 Task: Find connections with filter location Sāyla with filter topic #realestatewith filter profile language English with filter current company Novartis India with filter school Sri Venkateswara University with filter industry Holding Companies with filter service category WordPress Design with filter keywords title Help Desk
Action: Mouse moved to (521, 69)
Screenshot: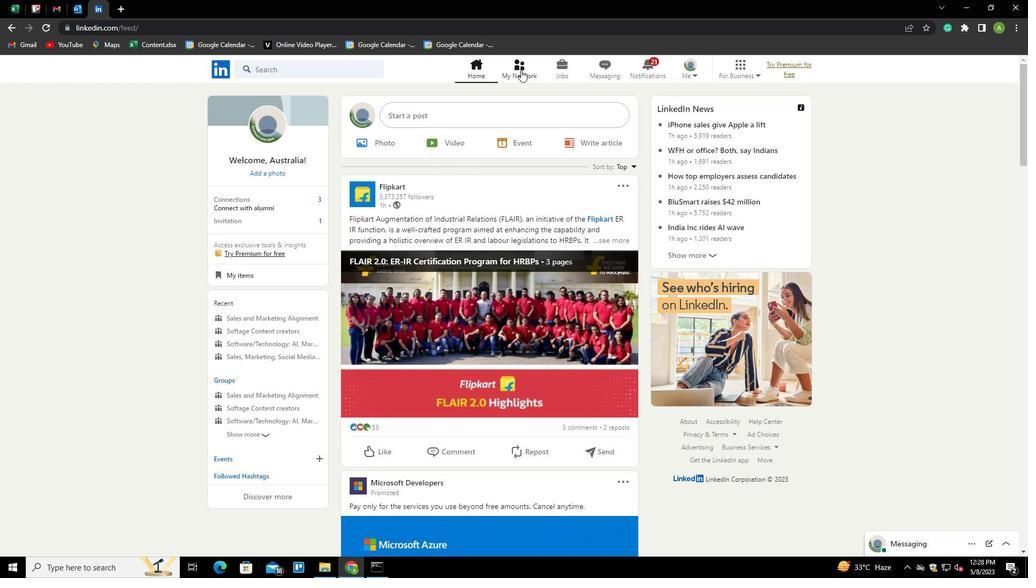 
Action: Mouse pressed left at (521, 69)
Screenshot: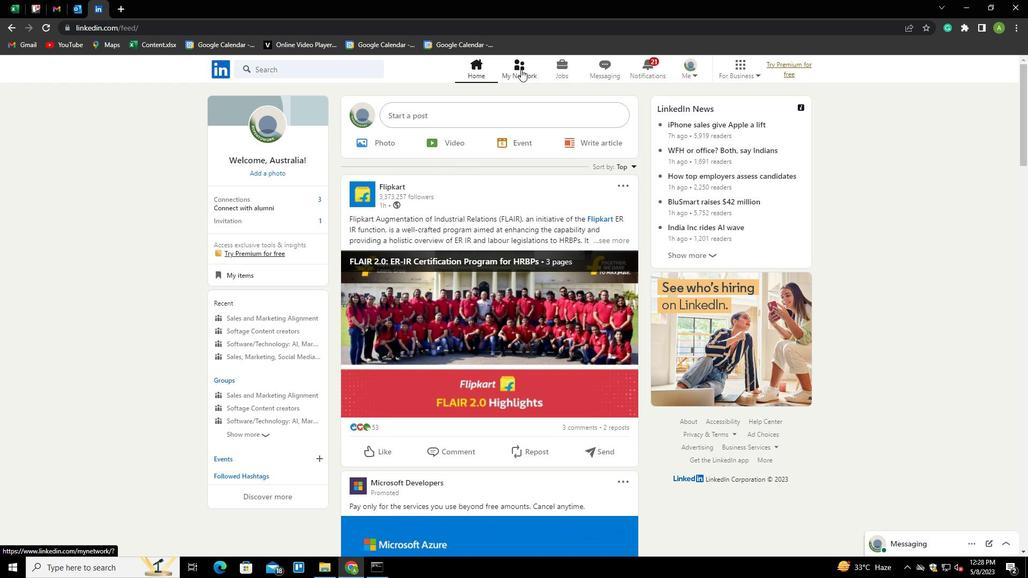 
Action: Mouse moved to (290, 128)
Screenshot: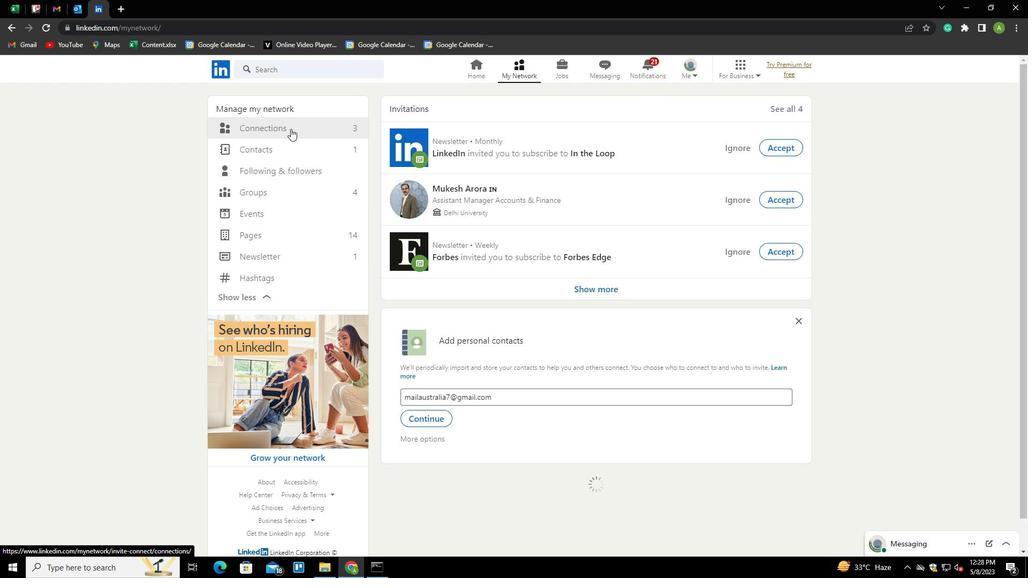 
Action: Mouse pressed left at (290, 128)
Screenshot: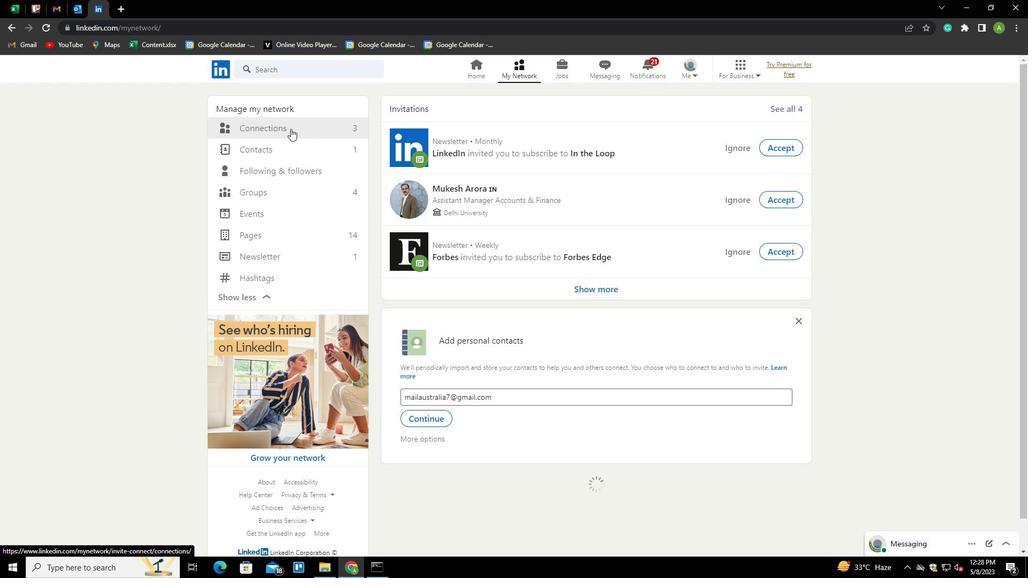 
Action: Mouse moved to (581, 129)
Screenshot: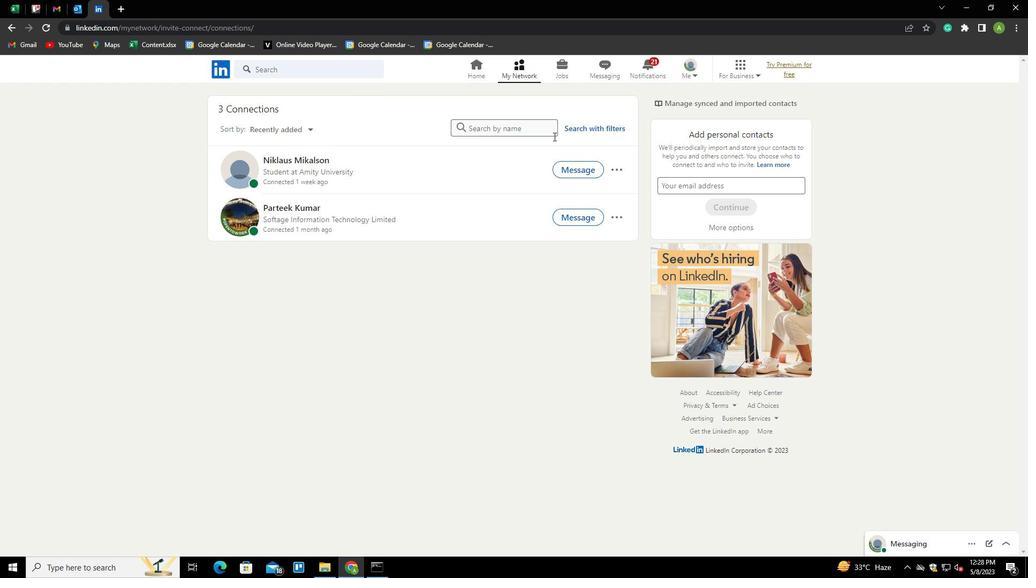 
Action: Mouse pressed left at (581, 129)
Screenshot: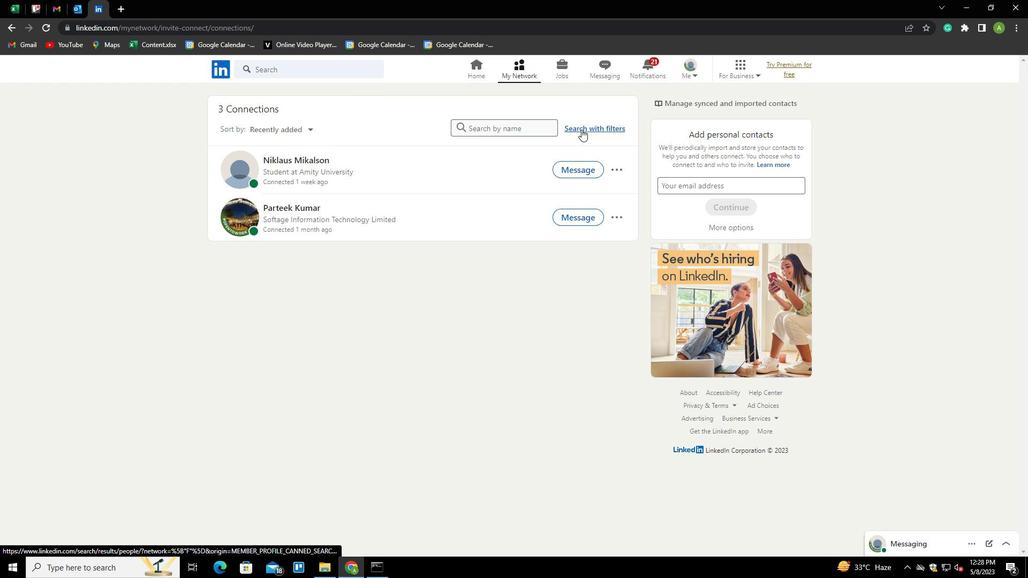 
Action: Mouse moved to (550, 99)
Screenshot: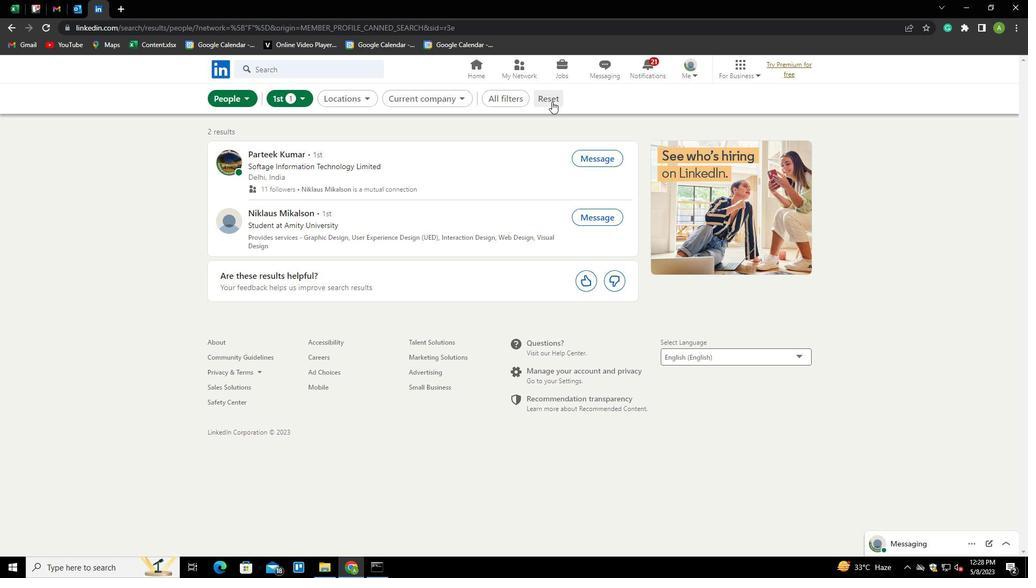 
Action: Mouse pressed left at (550, 99)
Screenshot: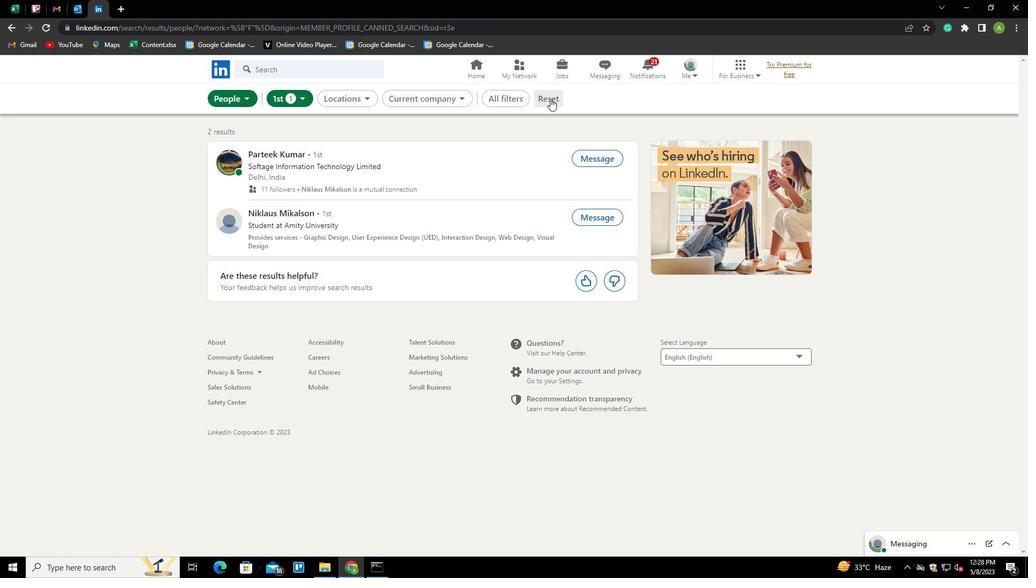 
Action: Mouse moved to (537, 99)
Screenshot: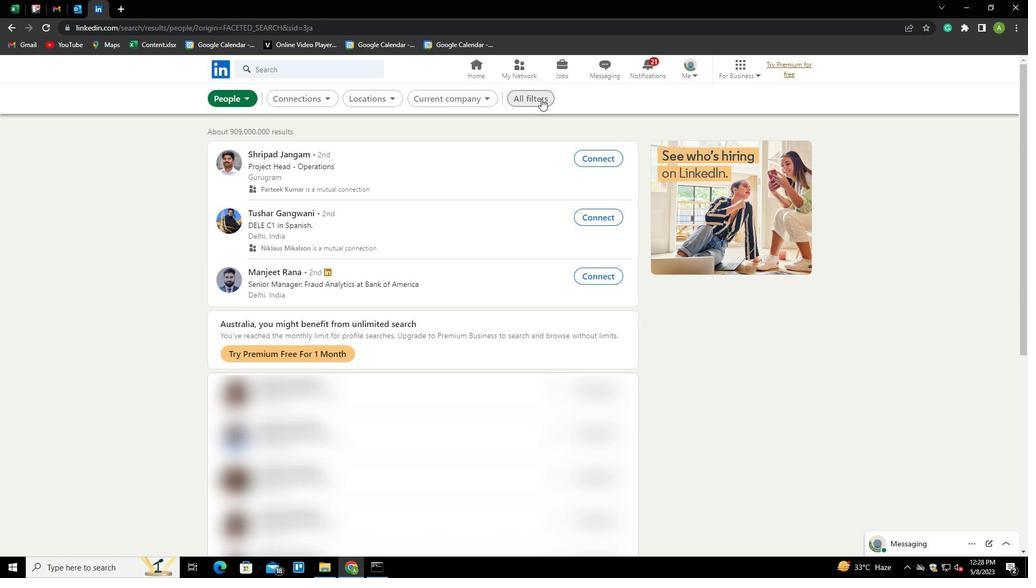 
Action: Mouse pressed left at (537, 99)
Screenshot: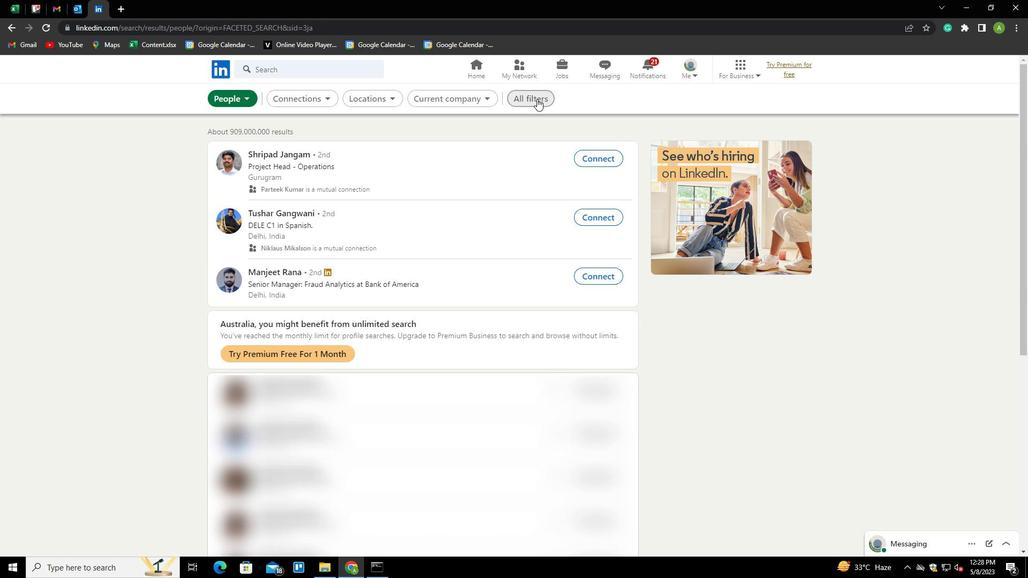 
Action: Mouse moved to (824, 309)
Screenshot: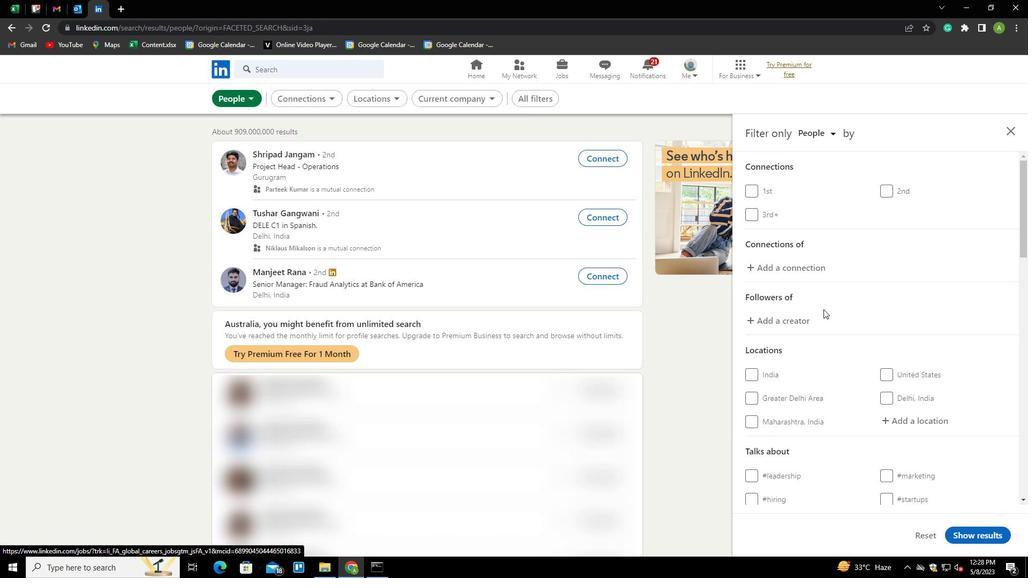 
Action: Mouse scrolled (824, 309) with delta (0, 0)
Screenshot: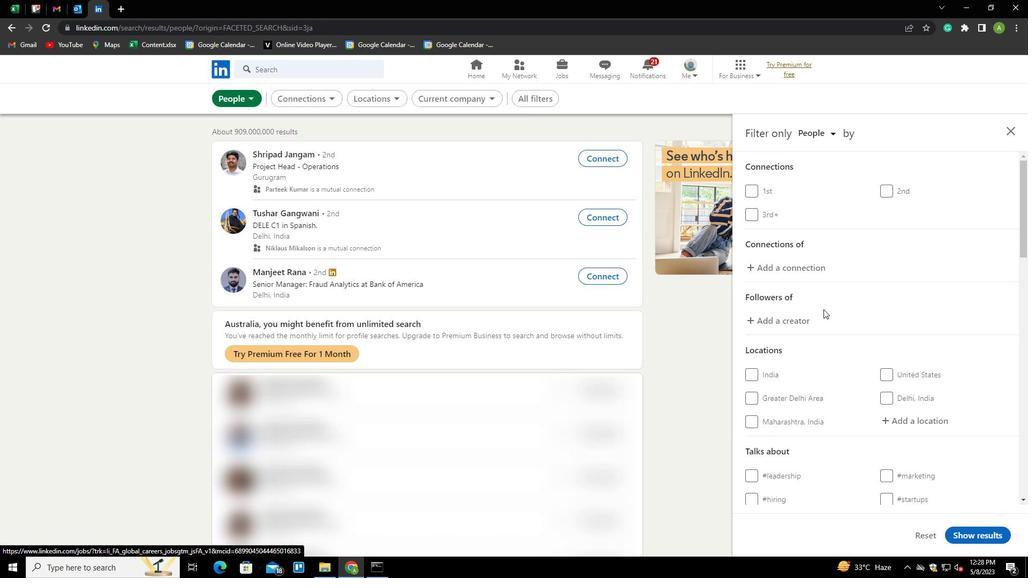 
Action: Mouse scrolled (824, 309) with delta (0, 0)
Screenshot: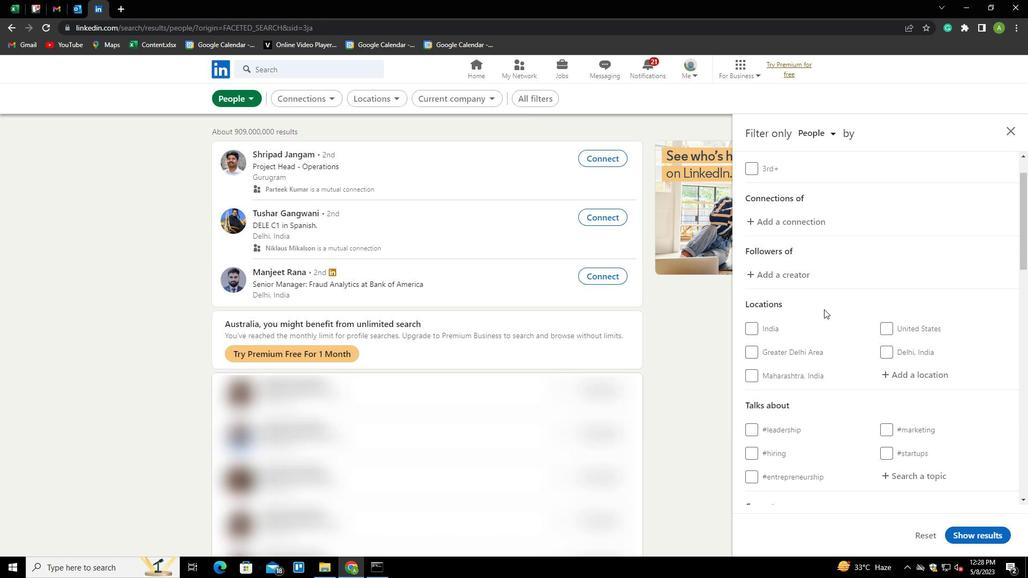 
Action: Mouse moved to (904, 317)
Screenshot: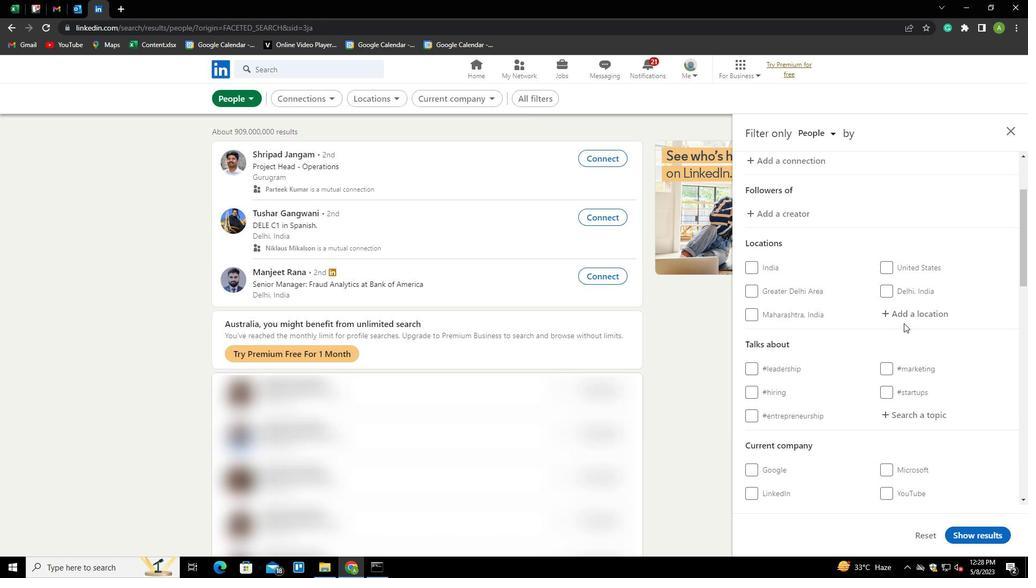 
Action: Mouse pressed left at (904, 317)
Screenshot: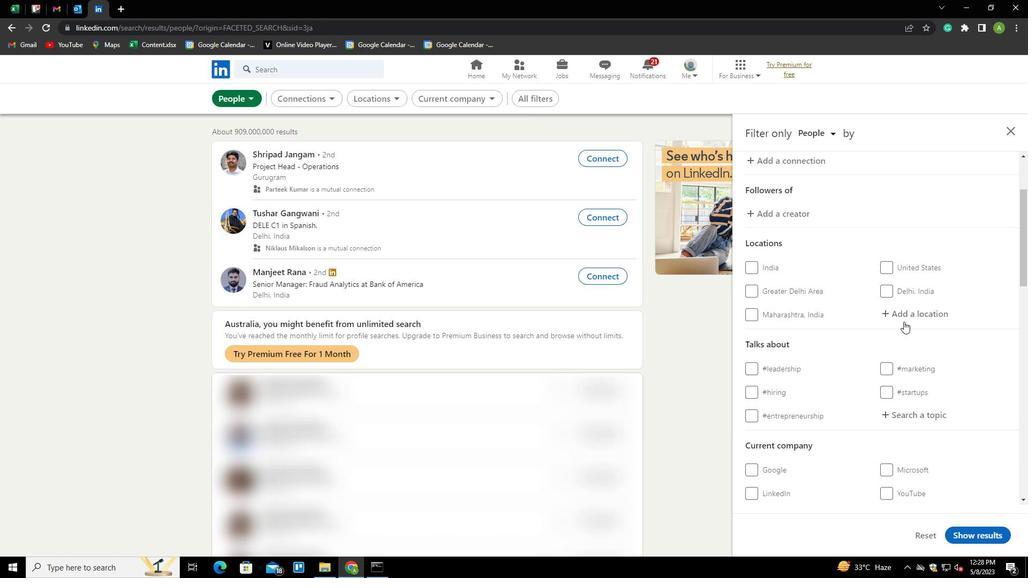 
Action: Key pressed <Key.shift>S
Screenshot: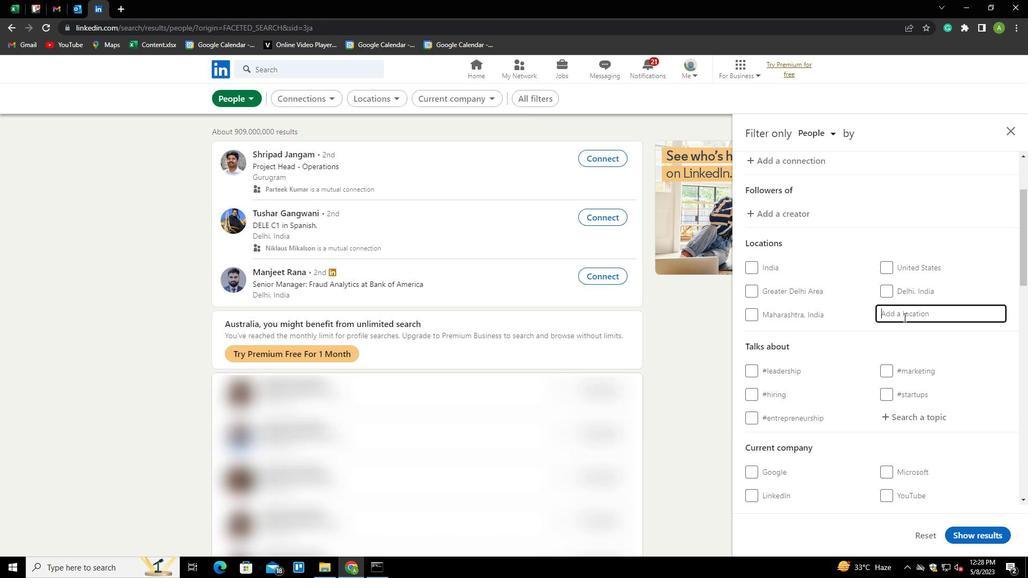 
Action: Mouse moved to (988, 153)
Screenshot: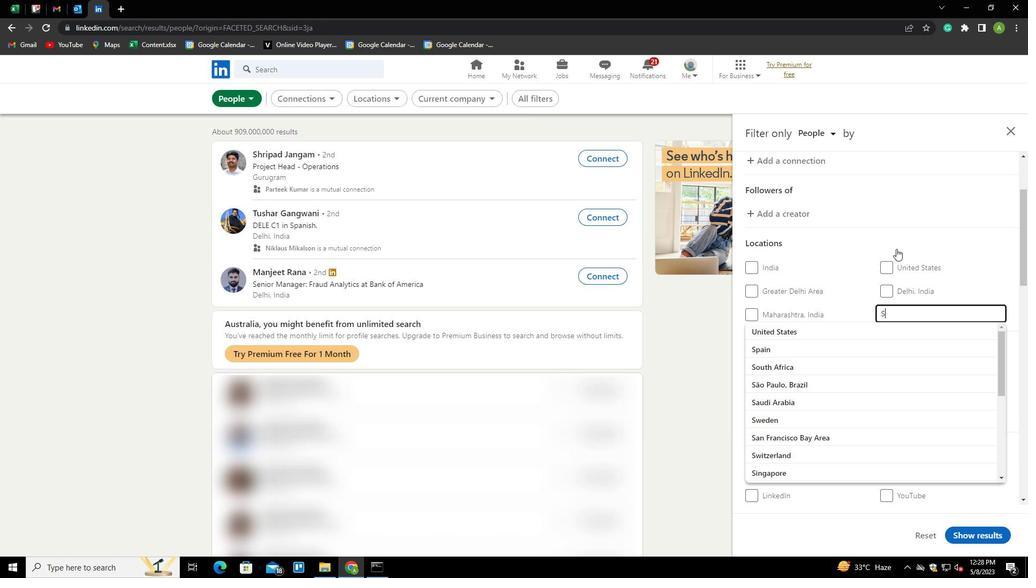 
Action: Key pressed A
Screenshot: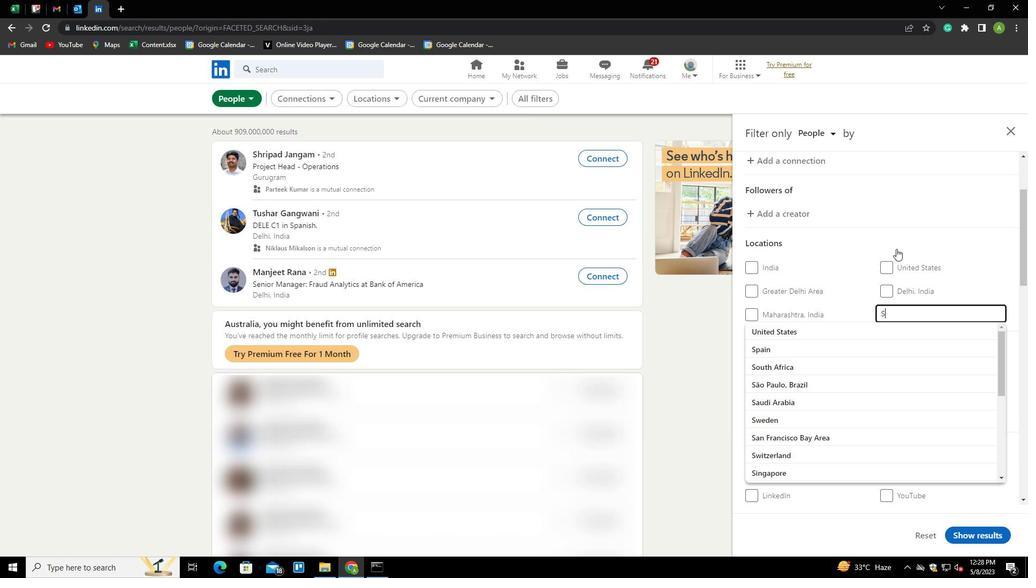 
Action: Mouse moved to (1008, 141)
Screenshot: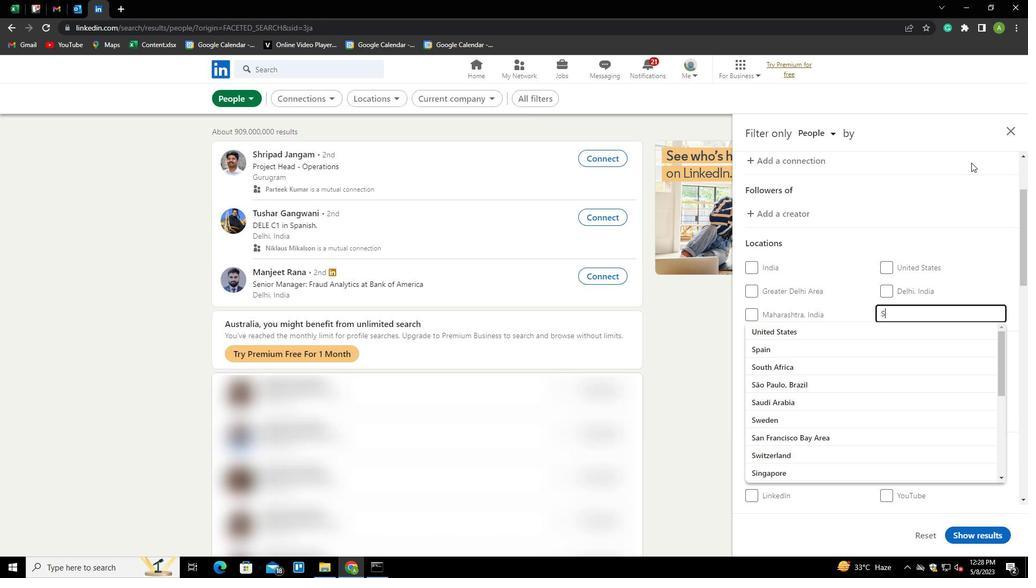 
Action: Key pressed YLA<Key.down><Key.enter>
Screenshot: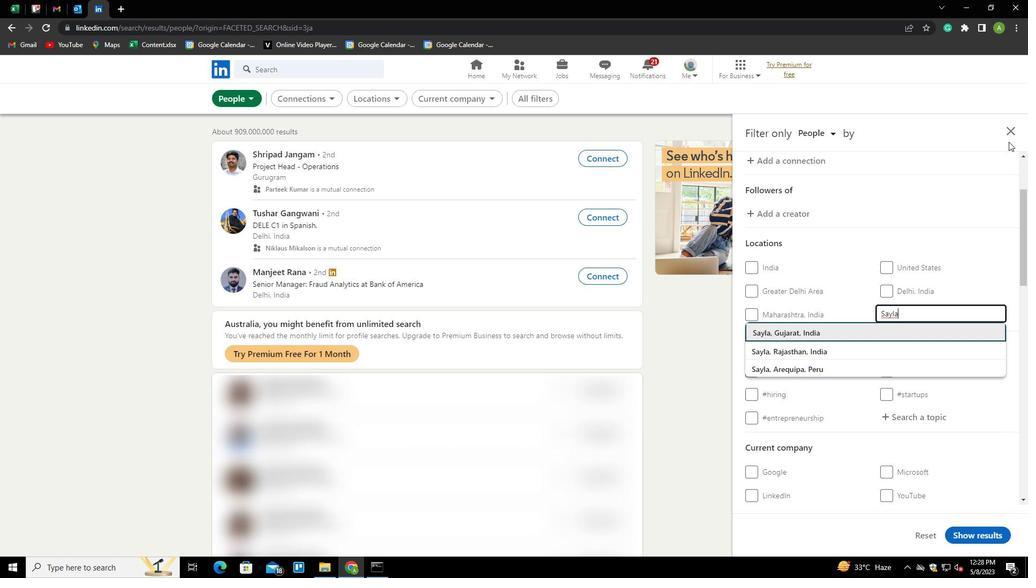 
Action: Mouse moved to (899, 313)
Screenshot: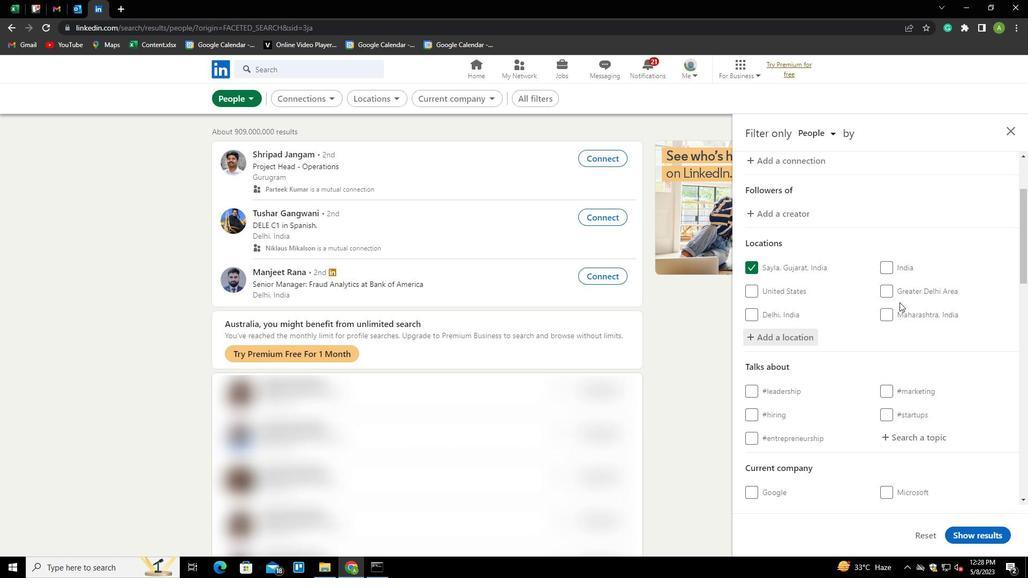 
Action: Mouse scrolled (899, 312) with delta (0, 0)
Screenshot: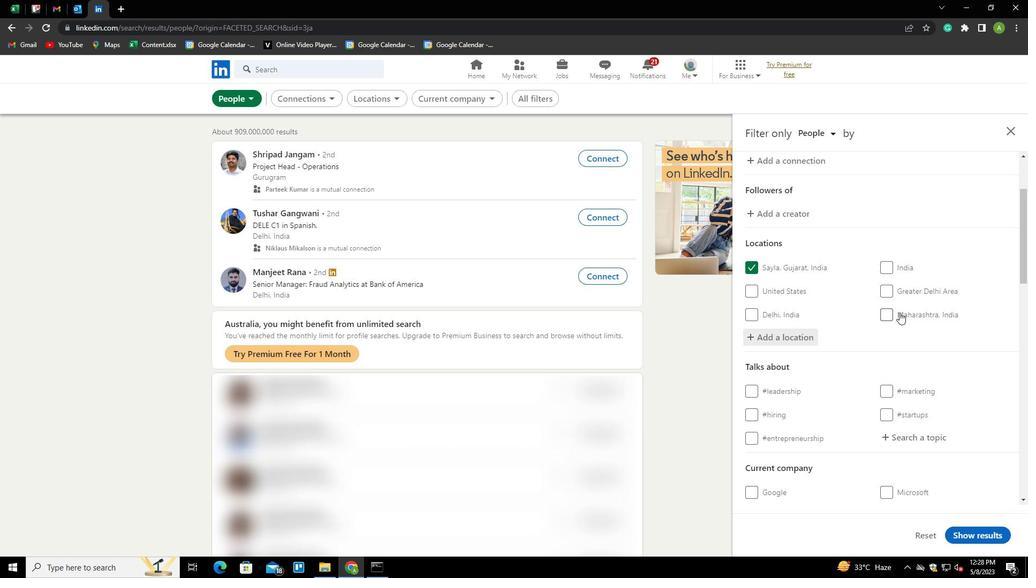 
Action: Mouse scrolled (899, 312) with delta (0, 0)
Screenshot: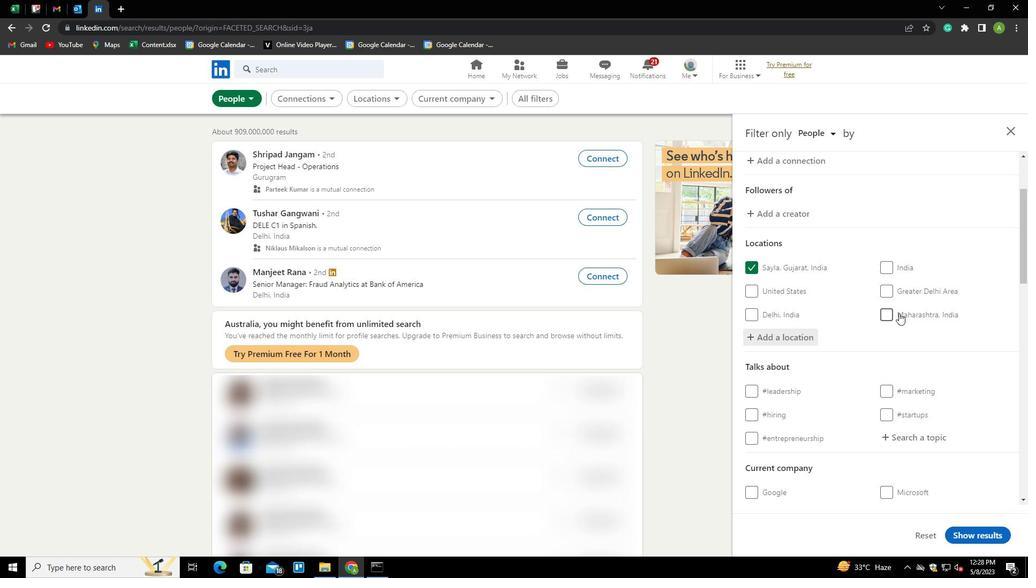 
Action: Mouse moved to (905, 333)
Screenshot: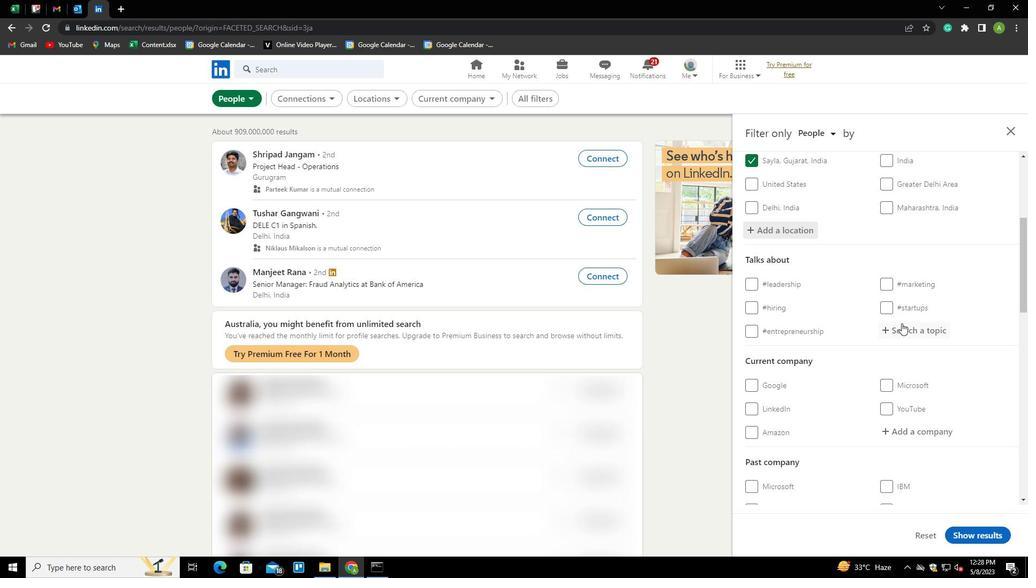 
Action: Mouse pressed left at (905, 333)
Screenshot: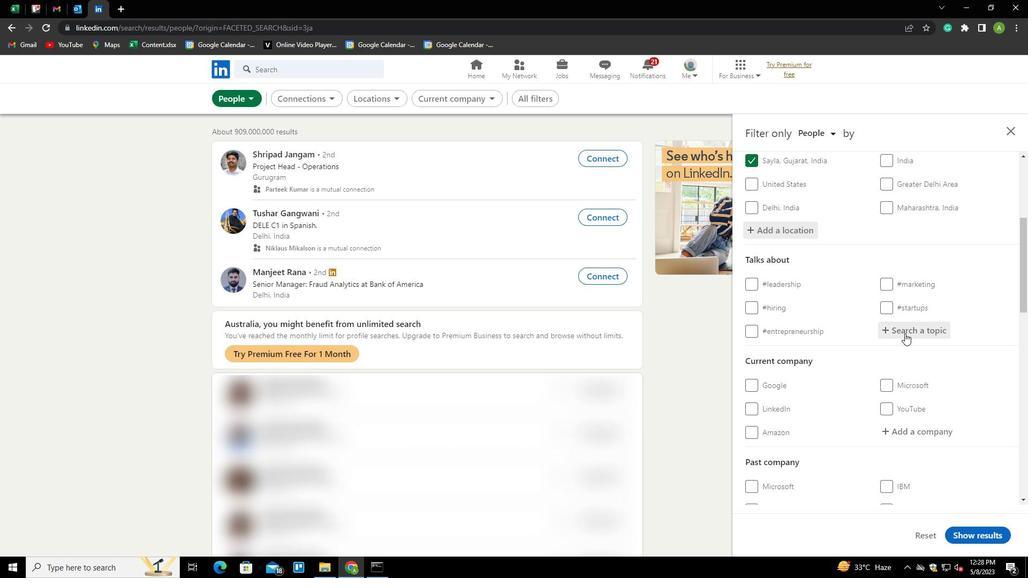 
Action: Mouse moved to (904, 333)
Screenshot: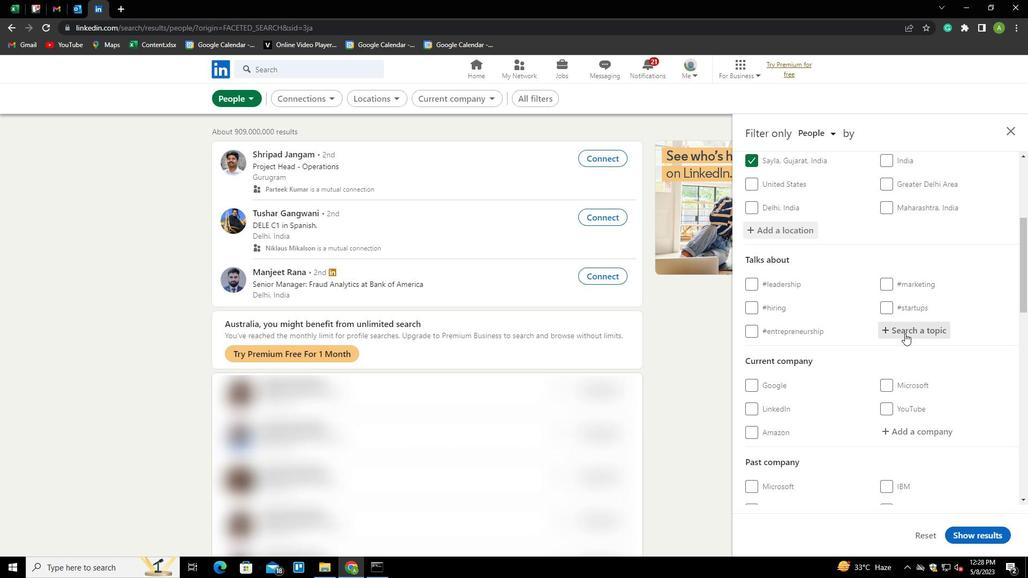 
Action: Key pressed REALESTATE<Key.down><Key.enter>
Screenshot: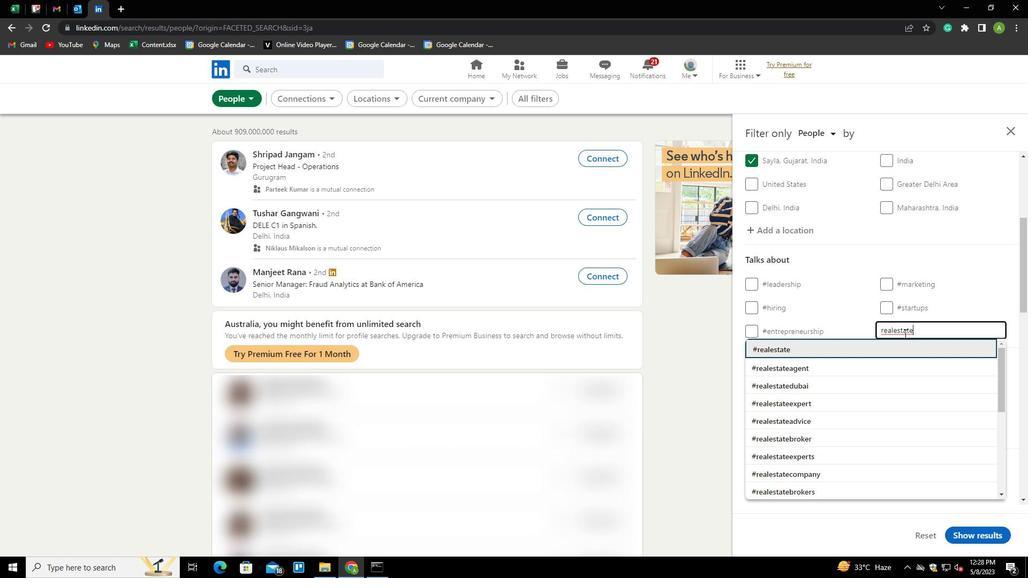 
Action: Mouse moved to (904, 333)
Screenshot: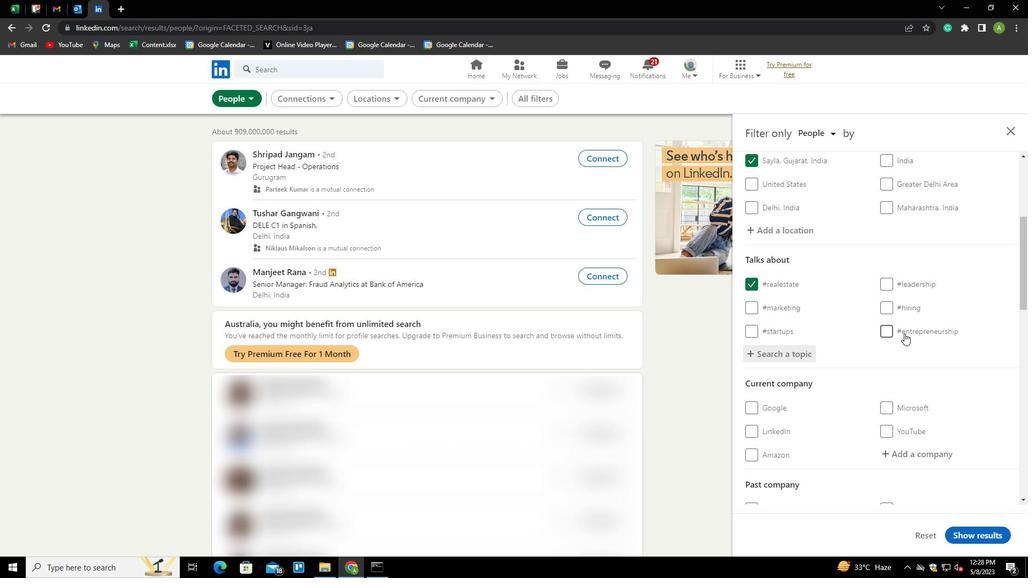 
Action: Mouse scrolled (904, 333) with delta (0, 0)
Screenshot: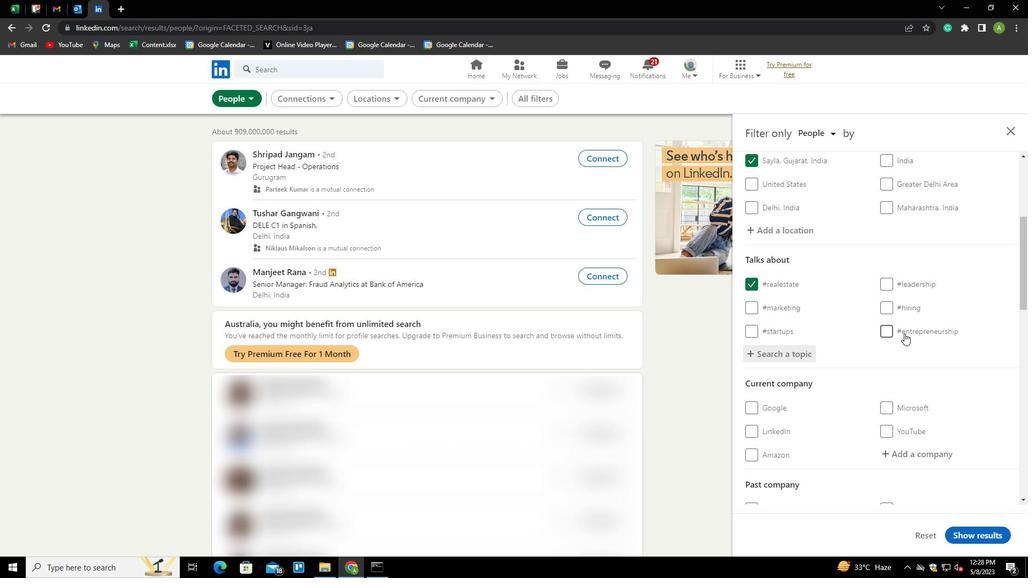 
Action: Mouse scrolled (904, 333) with delta (0, 0)
Screenshot: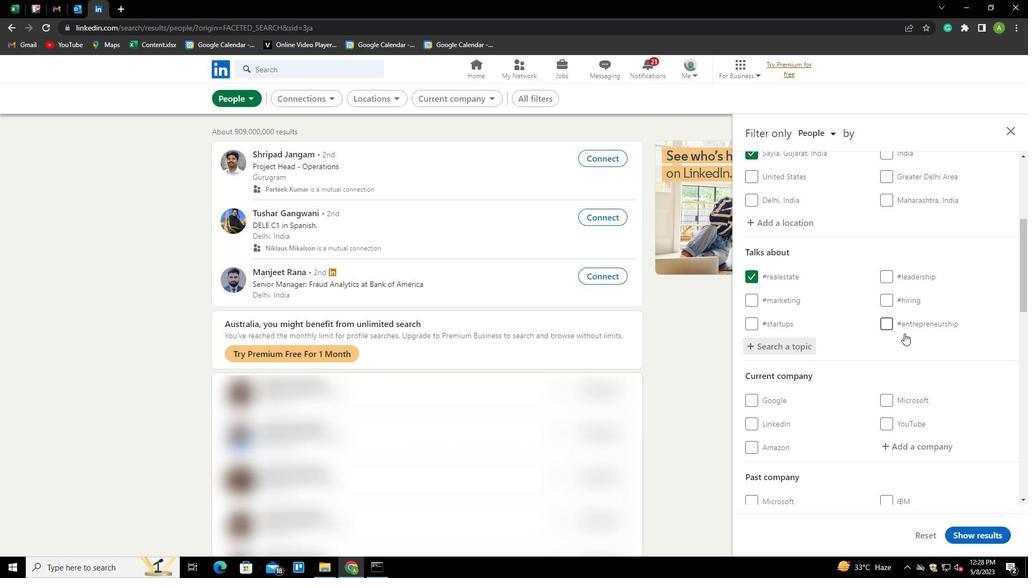
Action: Mouse scrolled (904, 333) with delta (0, 0)
Screenshot: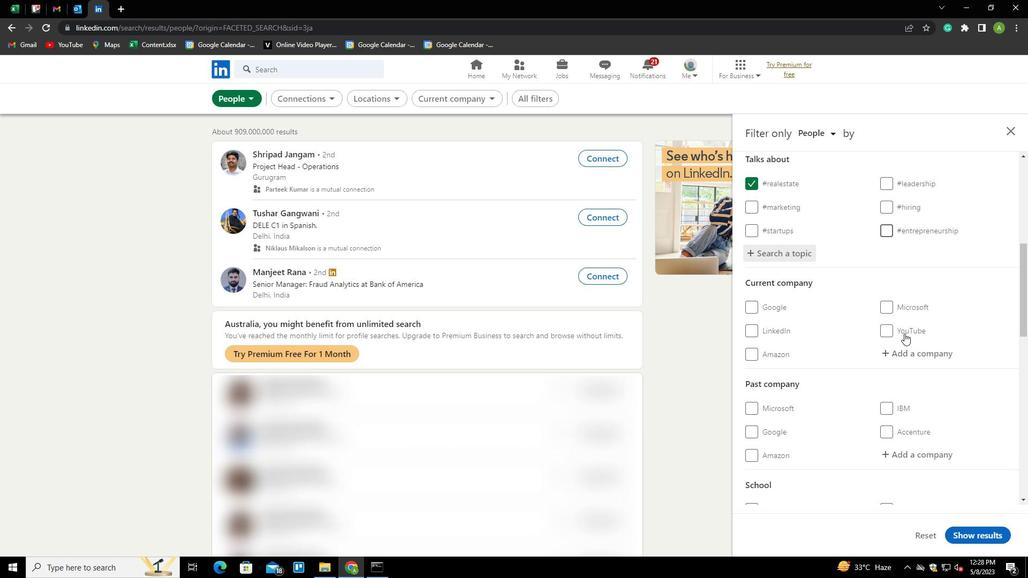 
Action: Mouse scrolled (904, 333) with delta (0, 0)
Screenshot: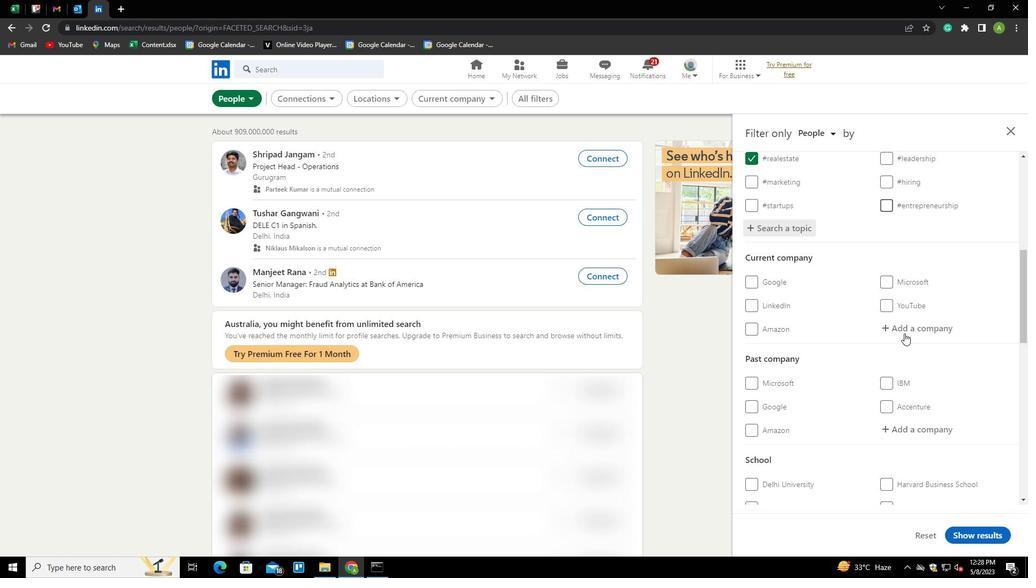 
Action: Mouse scrolled (904, 333) with delta (0, 0)
Screenshot: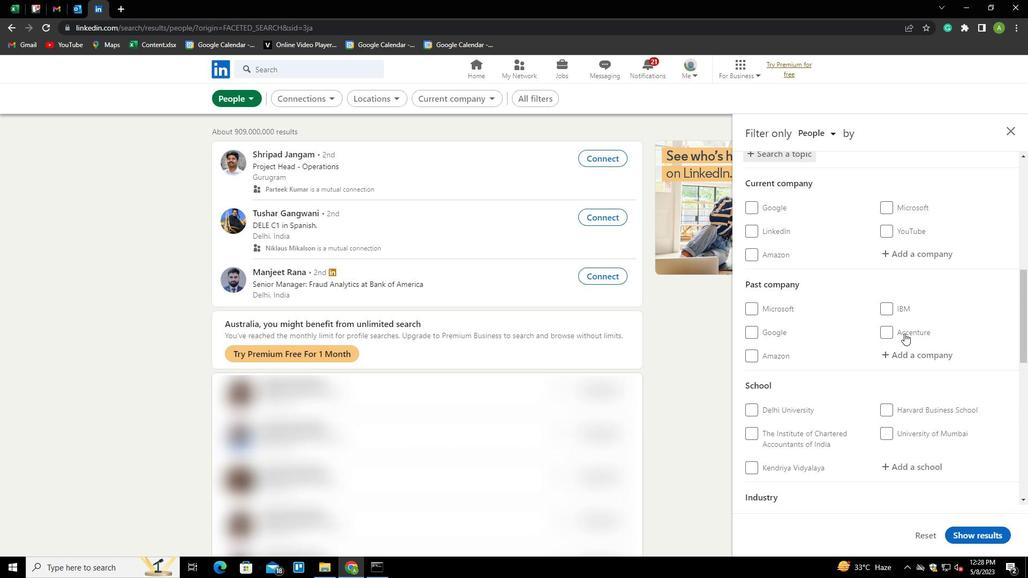 
Action: Mouse scrolled (904, 333) with delta (0, 0)
Screenshot: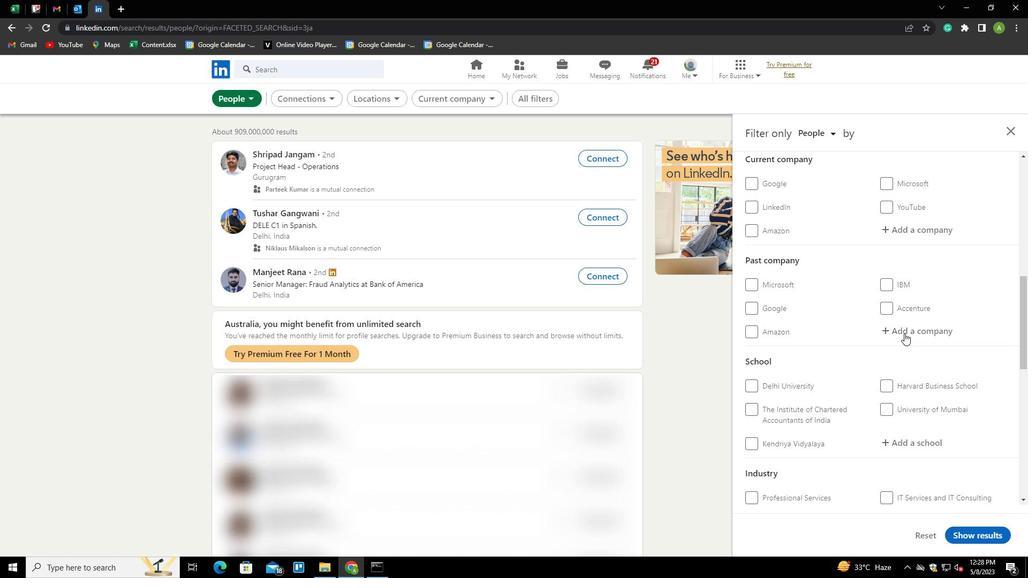 
Action: Mouse scrolled (904, 333) with delta (0, 0)
Screenshot: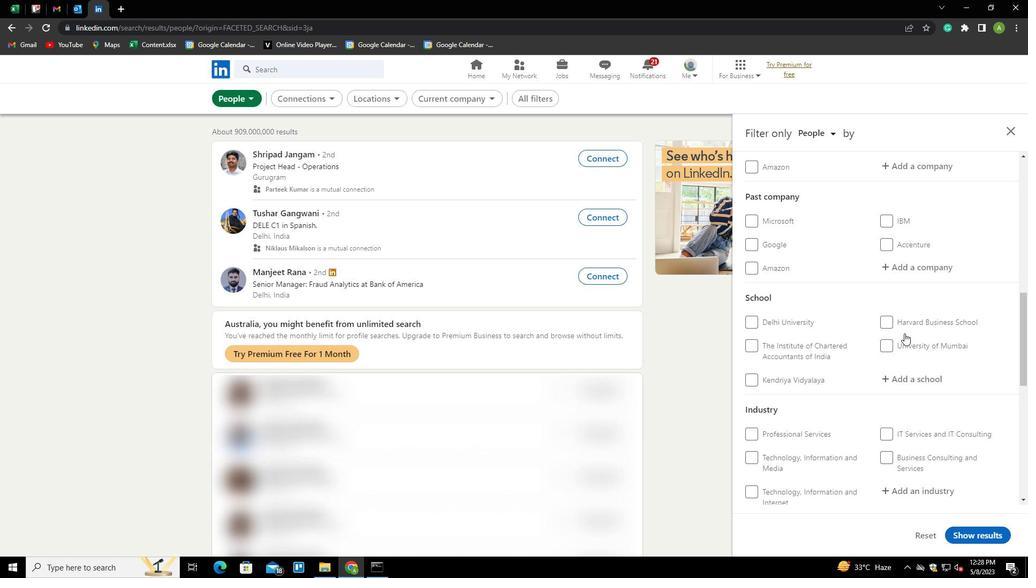 
Action: Mouse scrolled (904, 333) with delta (0, 0)
Screenshot: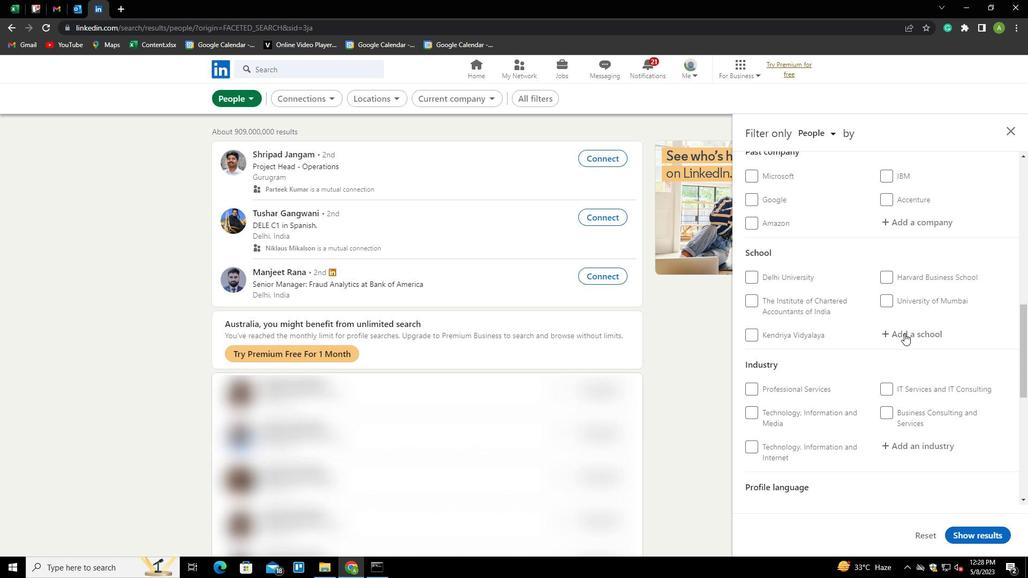 
Action: Mouse scrolled (904, 333) with delta (0, 0)
Screenshot: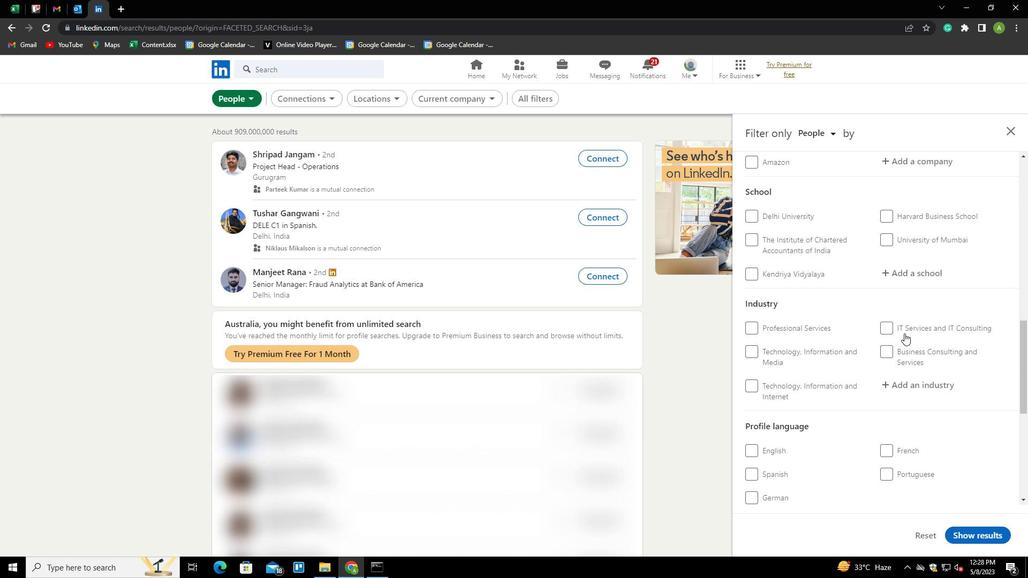 
Action: Mouse moved to (758, 362)
Screenshot: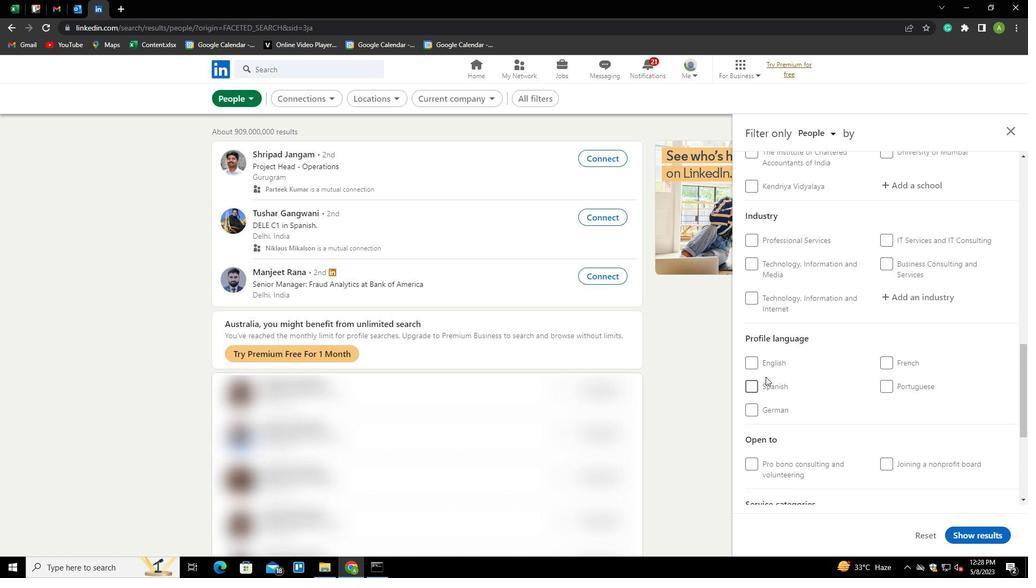 
Action: Mouse pressed left at (758, 362)
Screenshot: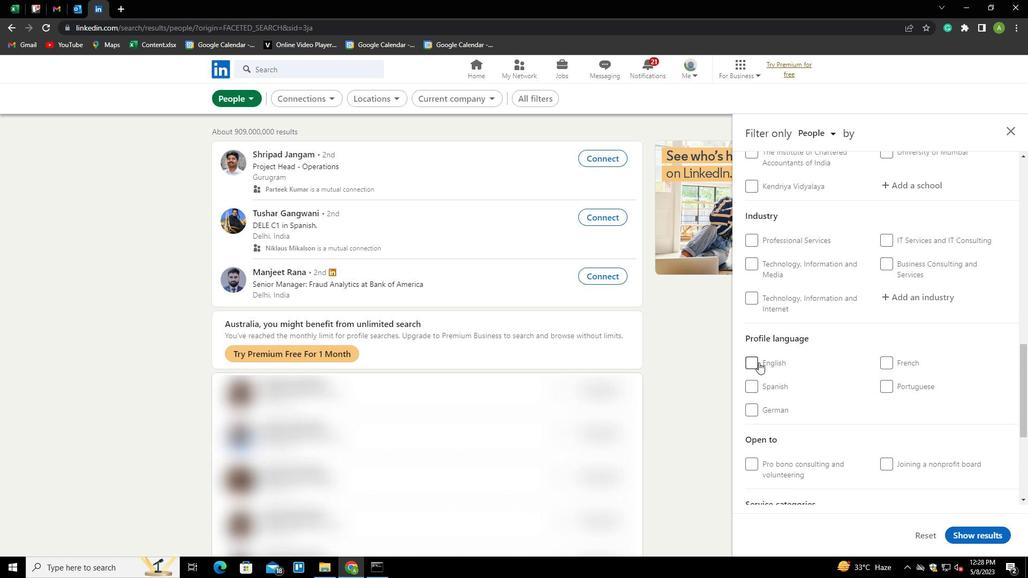
Action: Mouse moved to (910, 358)
Screenshot: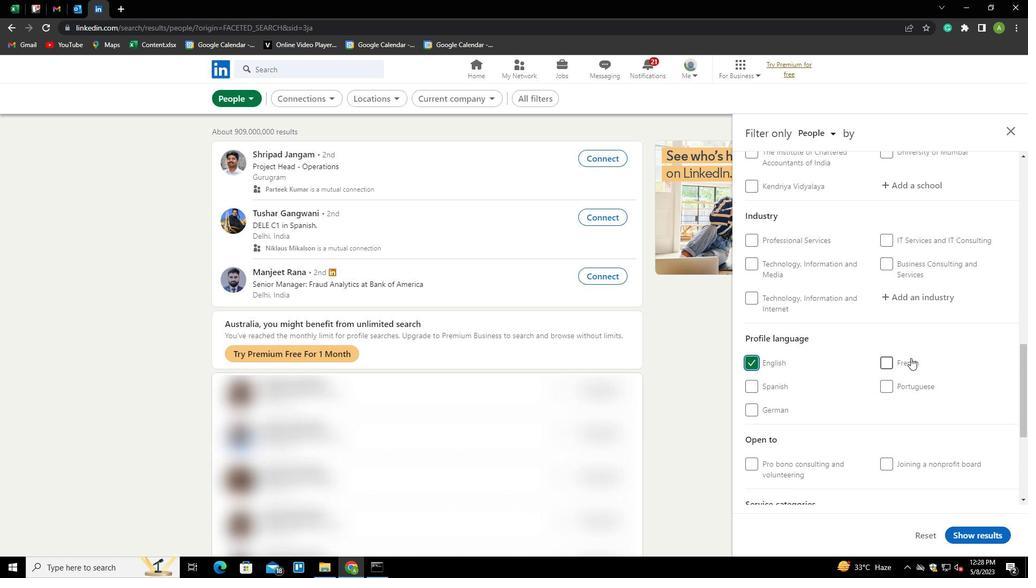
Action: Mouse scrolled (910, 358) with delta (0, 0)
Screenshot: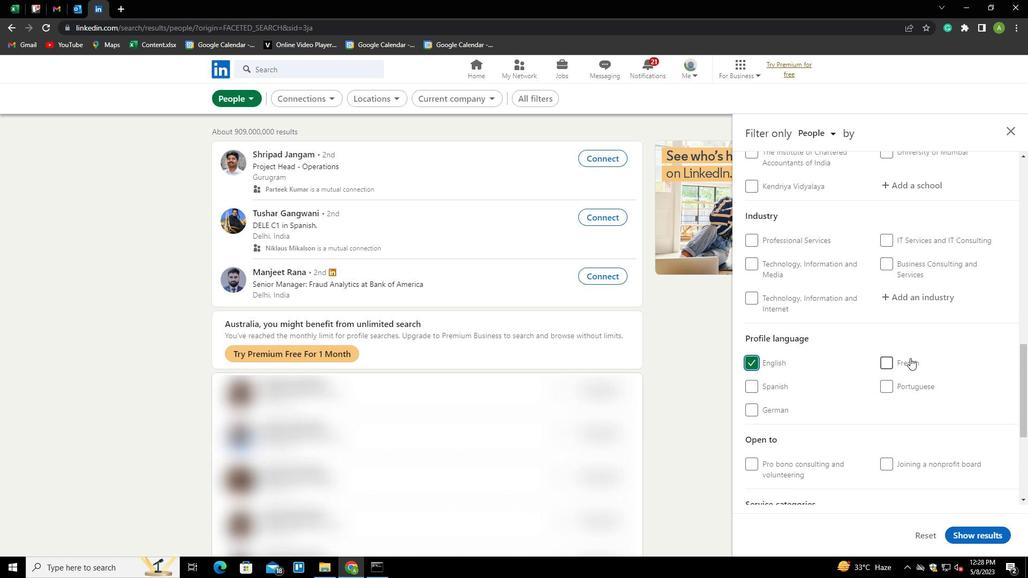 
Action: Mouse scrolled (910, 358) with delta (0, 0)
Screenshot: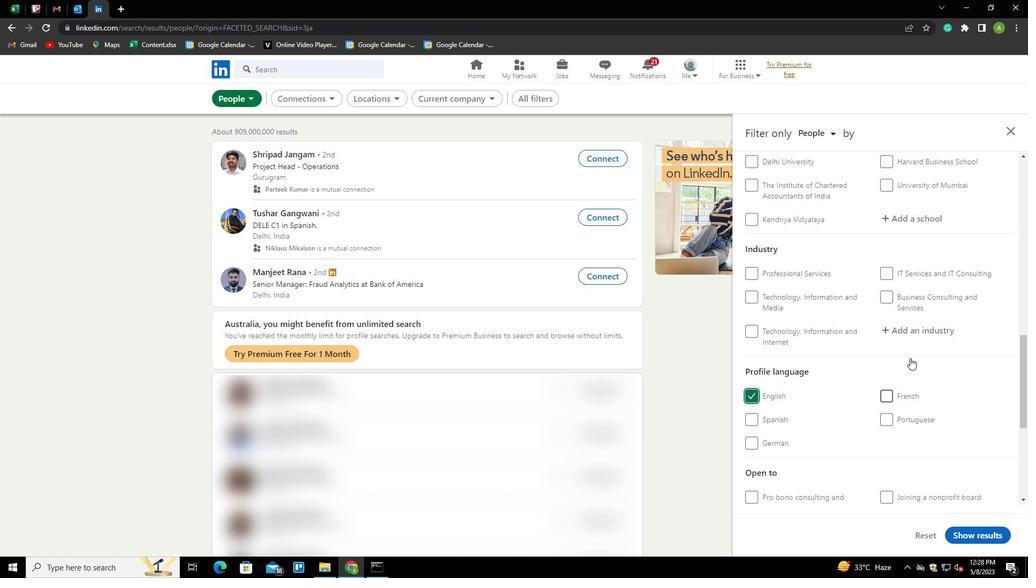 
Action: Mouse scrolled (910, 358) with delta (0, 0)
Screenshot: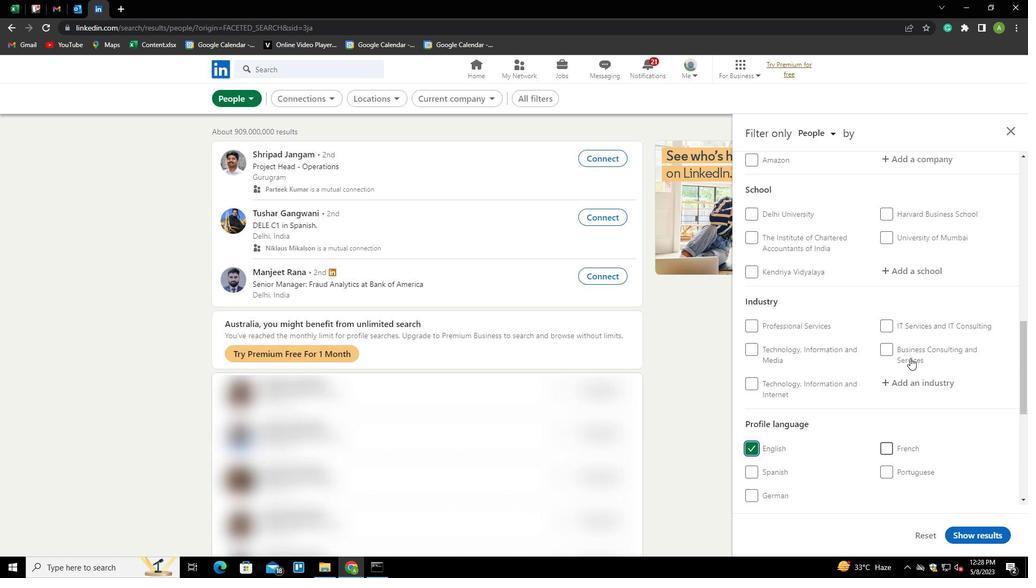 
Action: Mouse scrolled (910, 358) with delta (0, 0)
Screenshot: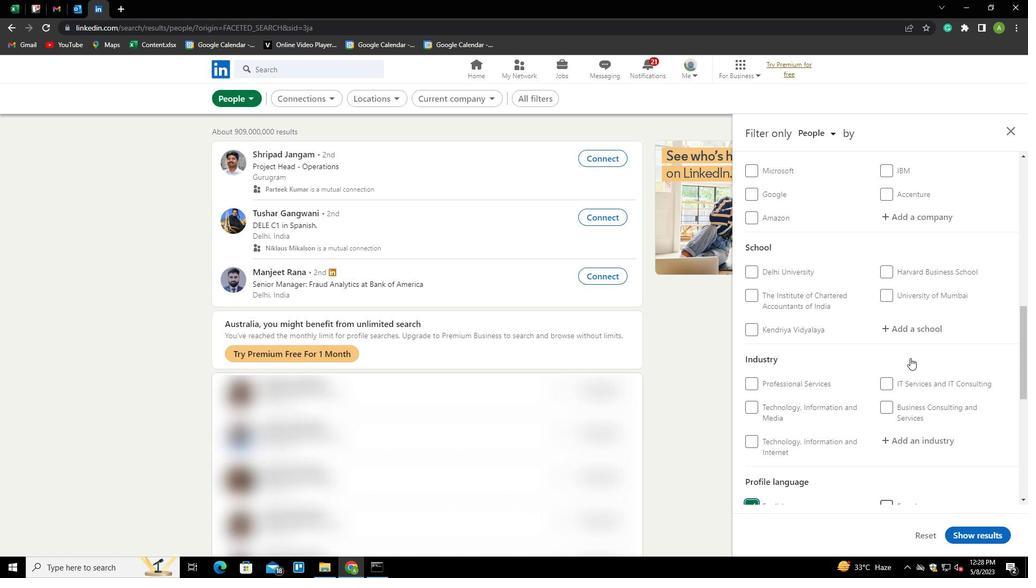 
Action: Mouse scrolled (910, 358) with delta (0, 0)
Screenshot: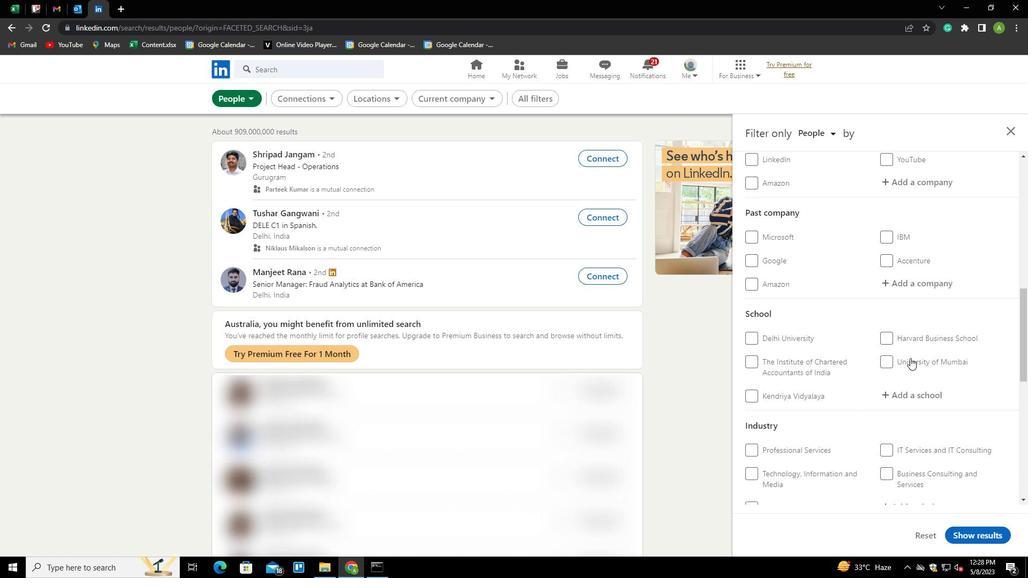 
Action: Mouse moved to (908, 358)
Screenshot: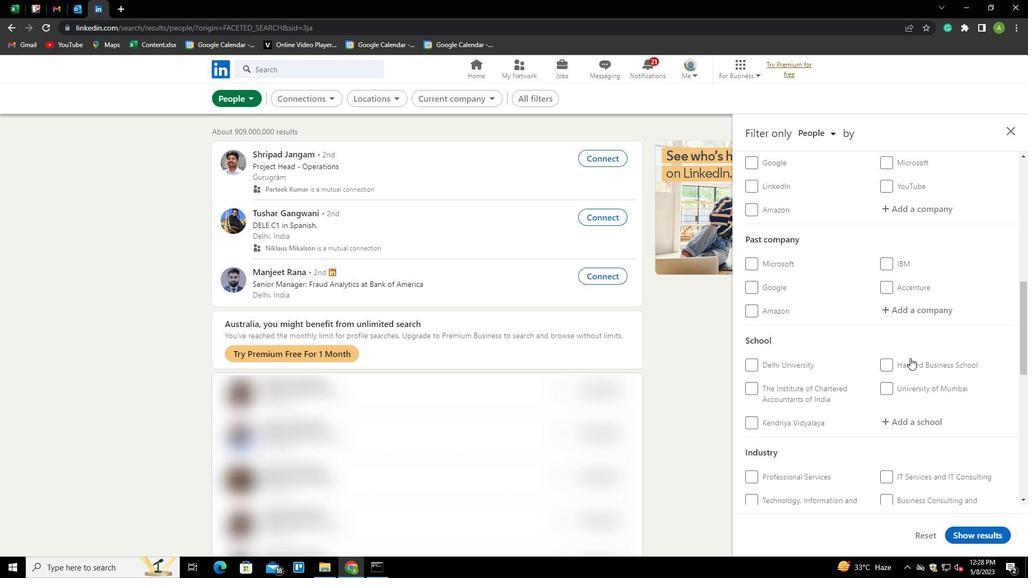 
Action: Mouse scrolled (908, 358) with delta (0, 0)
Screenshot: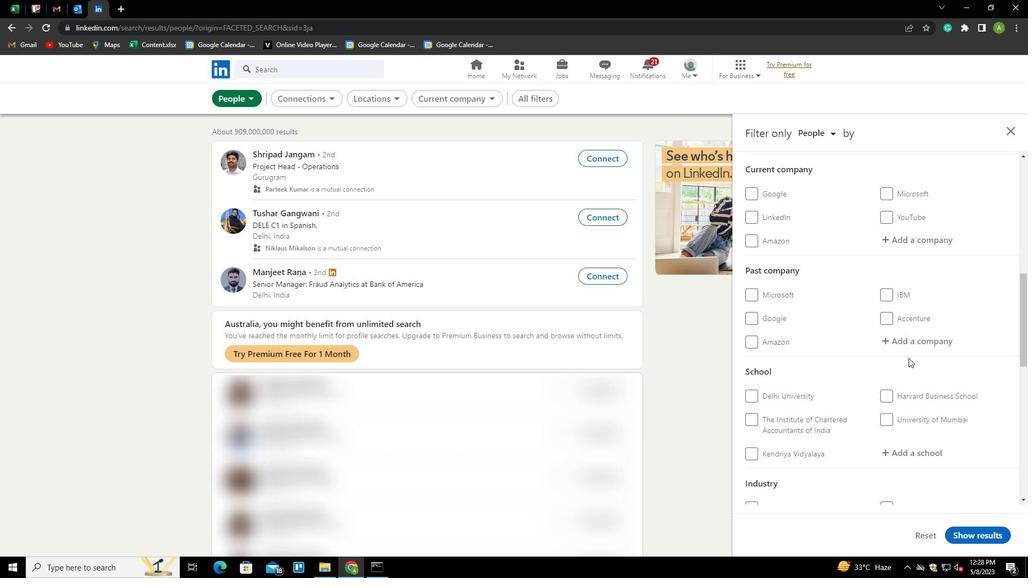 
Action: Mouse moved to (906, 288)
Screenshot: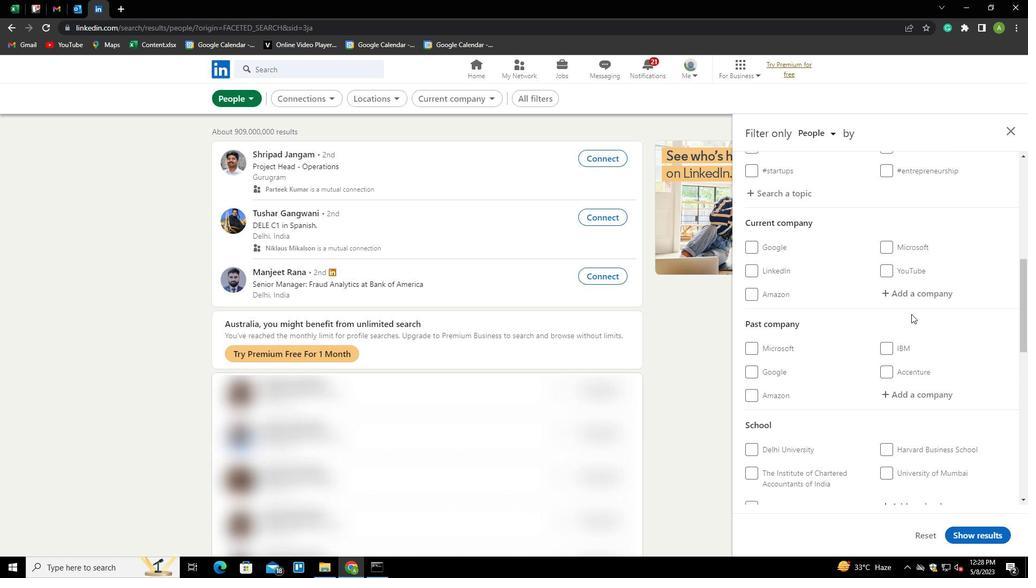
Action: Mouse pressed left at (906, 288)
Screenshot: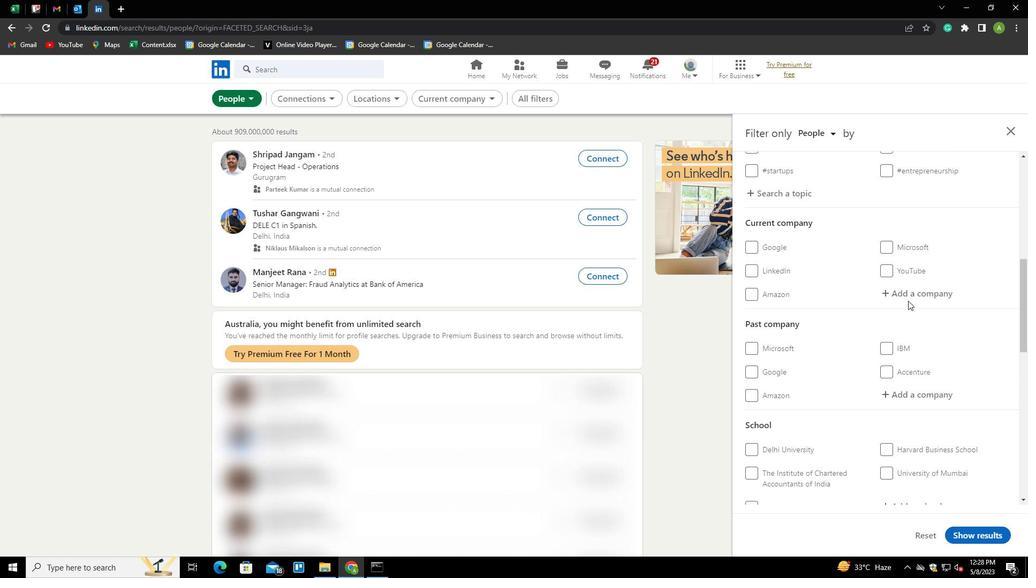 
Action: Key pressed <Key.shift><Key.shift><Key.shift><Key.shift><Key.shift><Key.shift><Key.shift><Key.shift><Key.shift><Key.shift><Key.shift><Key.shift><Key.shift><Key.shift><Key.shift><Key.shift><Key.shift><Key.shift><Key.shift><Key.shift><Key.shift><Key.shift><Key.shift><Key.shift><Key.shift><Key.shift><Key.shift><Key.shift><Key.shift><Key.shift><Key.shift><Key.shift><Key.shift><Key.shift><Key.shift><Key.shift><Key.shift><Key.shift><Key.shift><Key.shift><Key.shift><Key.shift><Key.shift><Key.shift><Key.shift><Key.shift>NOVARTIS<Key.space><Key.shift>INDIA<Key.down><Key.enter>
Screenshot: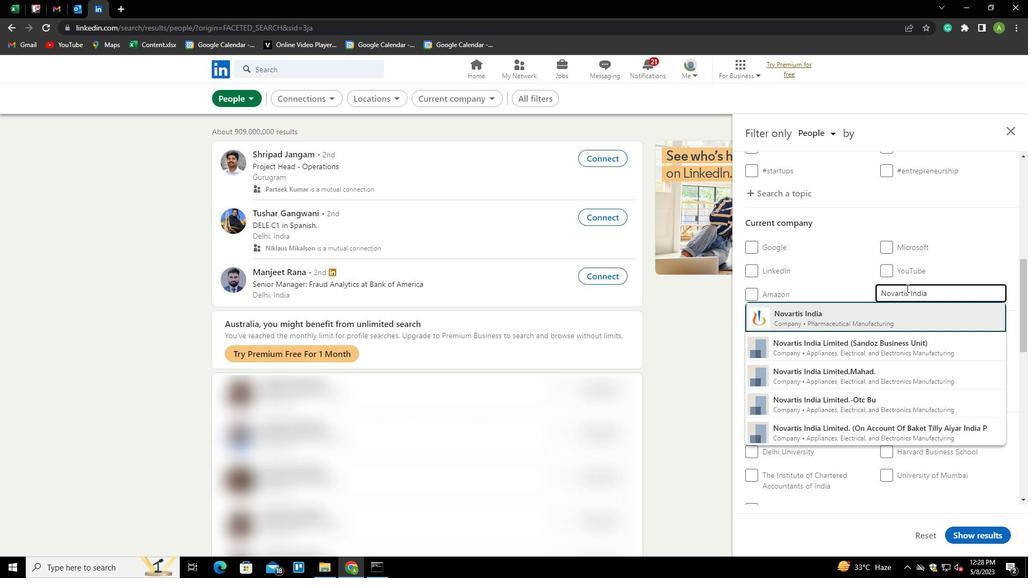 
Action: Mouse scrolled (906, 287) with delta (0, 0)
Screenshot: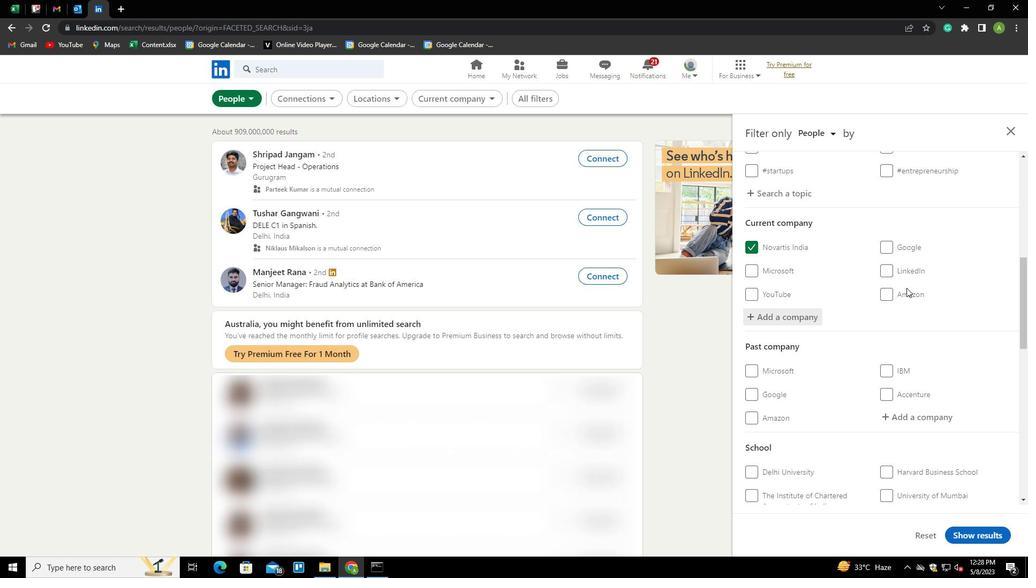 
Action: Mouse scrolled (906, 287) with delta (0, 0)
Screenshot: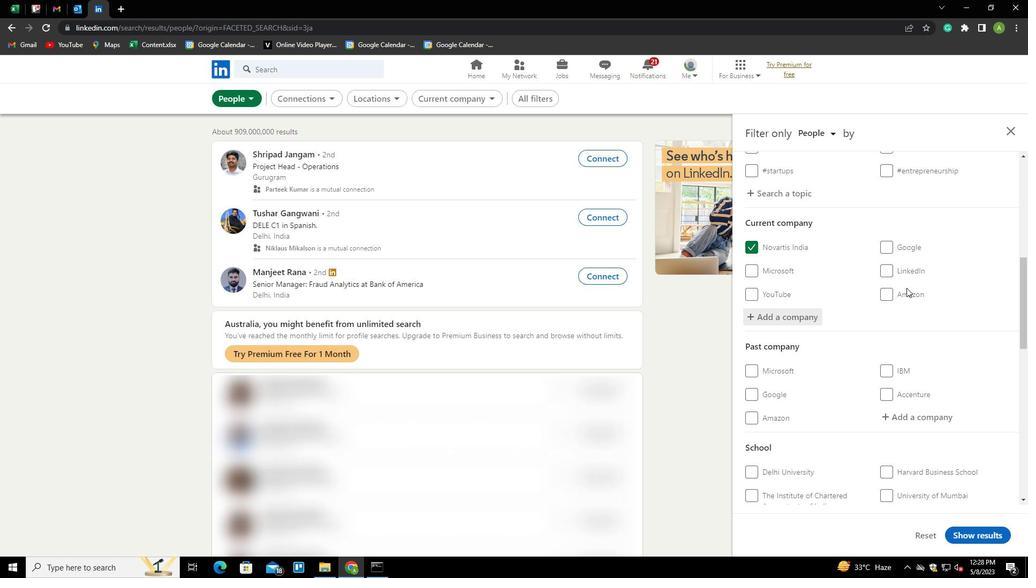 
Action: Mouse scrolled (906, 287) with delta (0, 0)
Screenshot: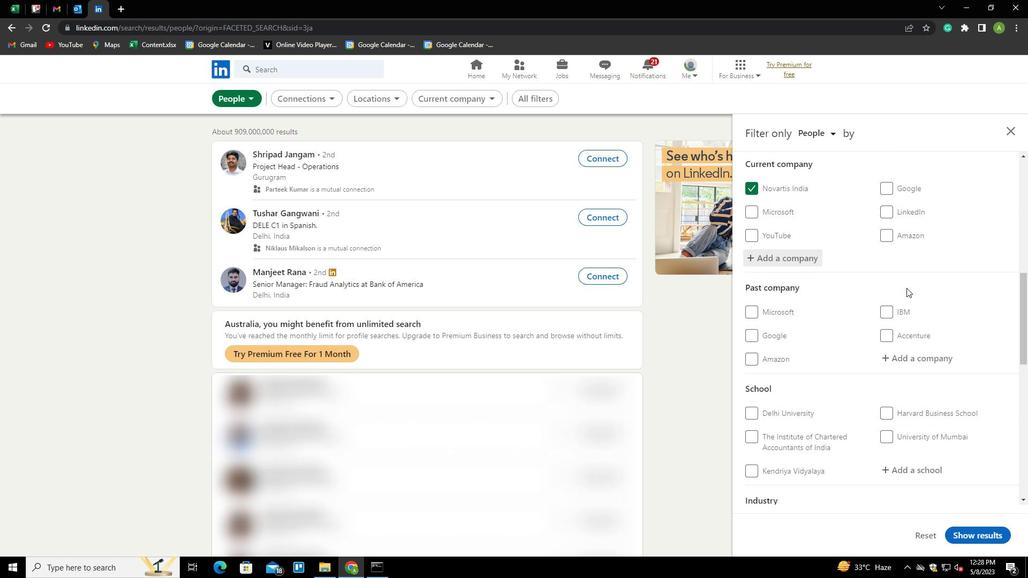 
Action: Mouse scrolled (906, 287) with delta (0, 0)
Screenshot: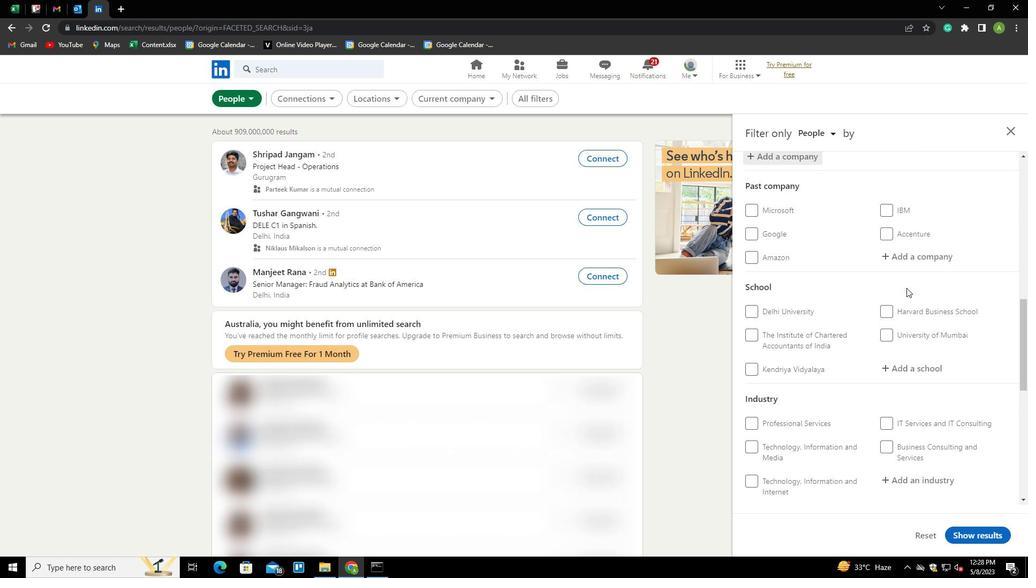 
Action: Mouse scrolled (906, 287) with delta (0, 0)
Screenshot: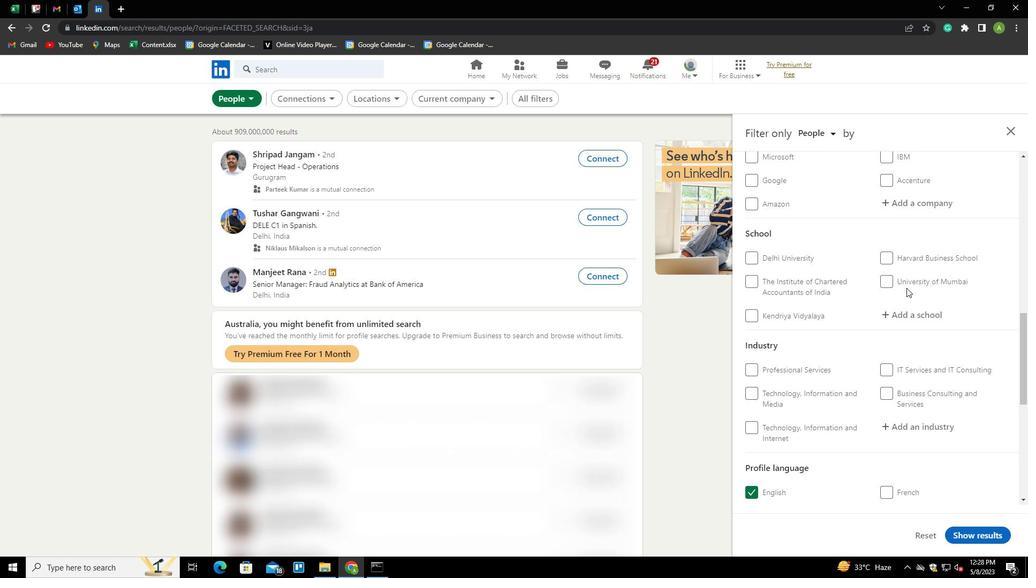 
Action: Mouse moved to (907, 262)
Screenshot: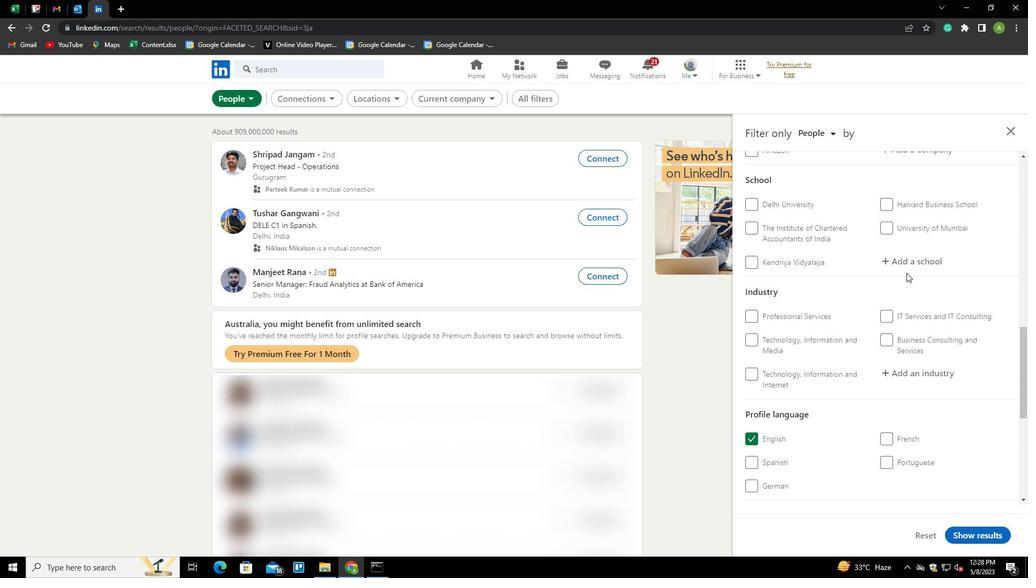 
Action: Mouse pressed left at (907, 262)
Screenshot: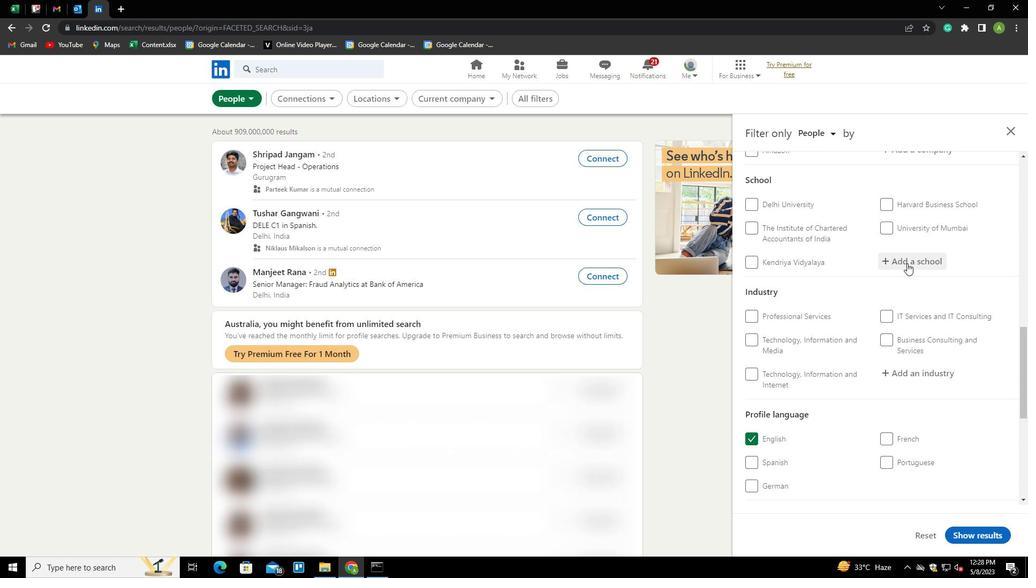 
Action: Key pressed <Key.shift>SRI<Key.space><Key.shift><Key.shift><Key.shift><Key.shift><Key.shift><Key.shift><Key.shift><Key.shift><Key.shift><Key.shift><Key.shift><Key.shift><Key.shift><Key.shift><Key.shift><Key.shift><Key.shift><Key.shift><Key.shift><Key.shift><Key.shift><Key.shift><Key.shift>VENKATESWARE<Key.backspace>A<Key.space><Key.shift>UNIVERSITY<Key.down><Key.enter>
Screenshot: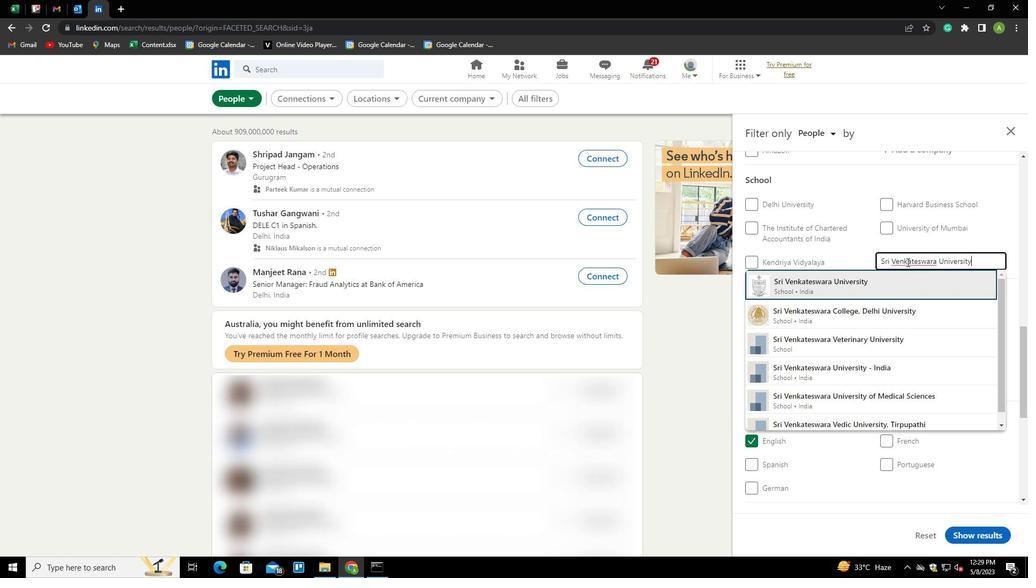 
Action: Mouse scrolled (907, 261) with delta (0, 0)
Screenshot: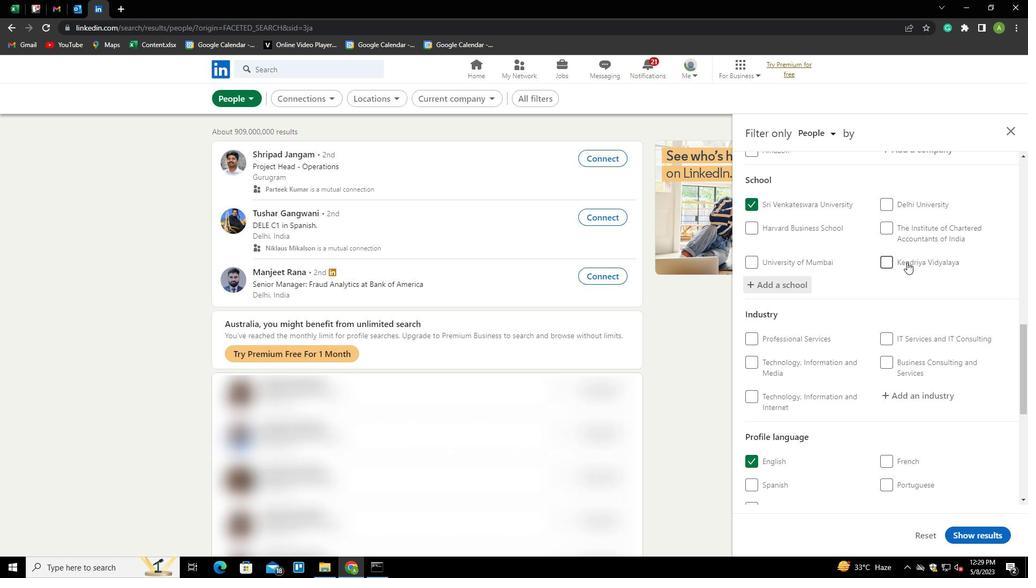 
Action: Mouse scrolled (907, 261) with delta (0, 0)
Screenshot: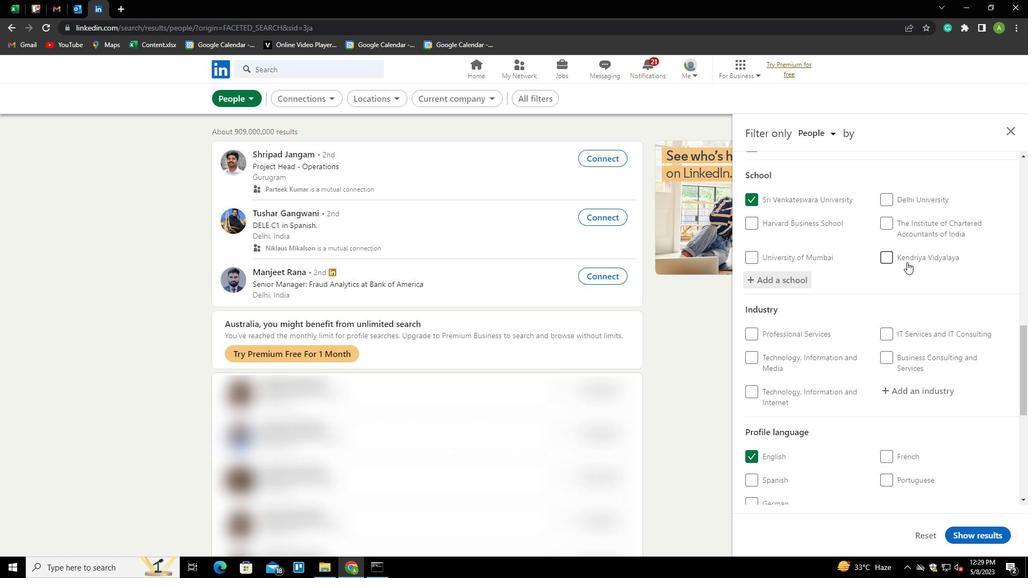 
Action: Mouse moved to (904, 284)
Screenshot: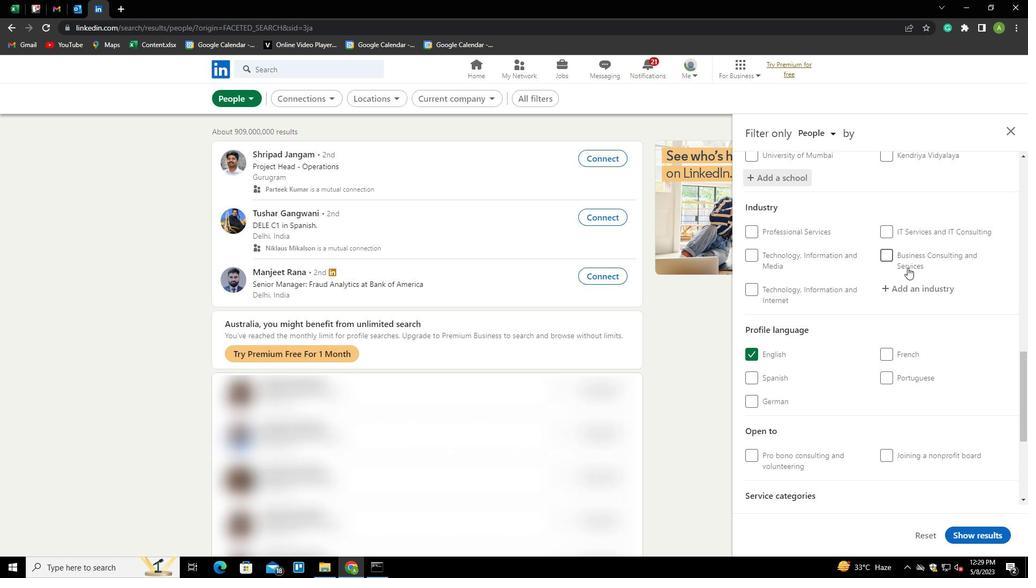 
Action: Mouse pressed left at (904, 284)
Screenshot: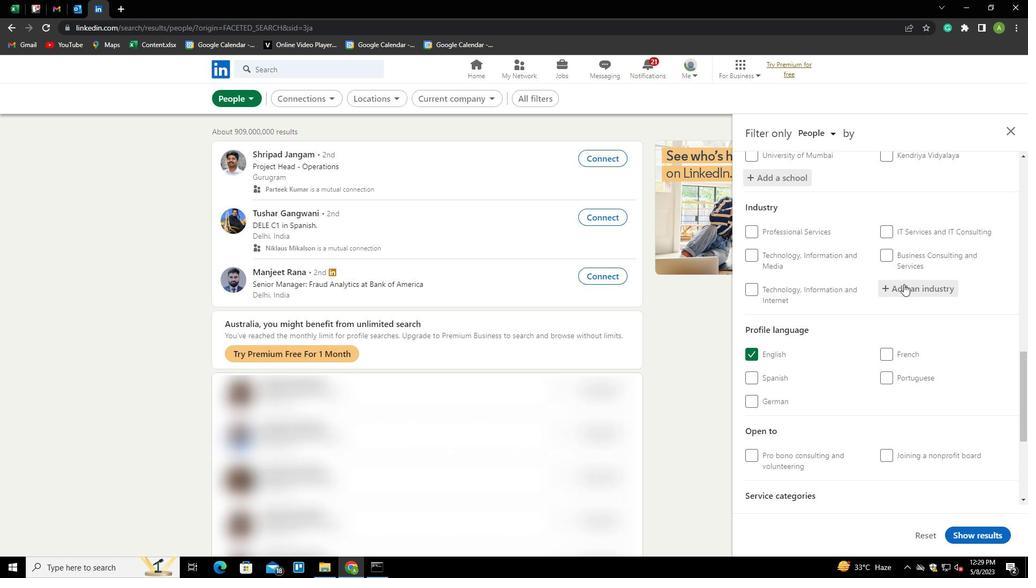 
Action: Key pressed <Key.shift>HOLDING<Key.space><Key.shift>COMPANIES<Key.down><Key.enter>
Screenshot: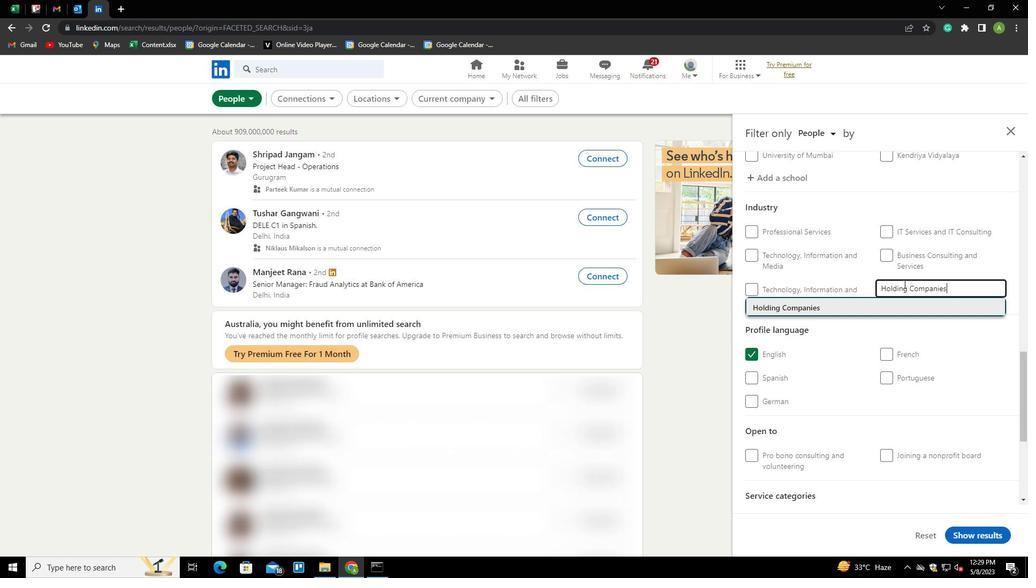 
Action: Mouse scrolled (904, 283) with delta (0, 0)
Screenshot: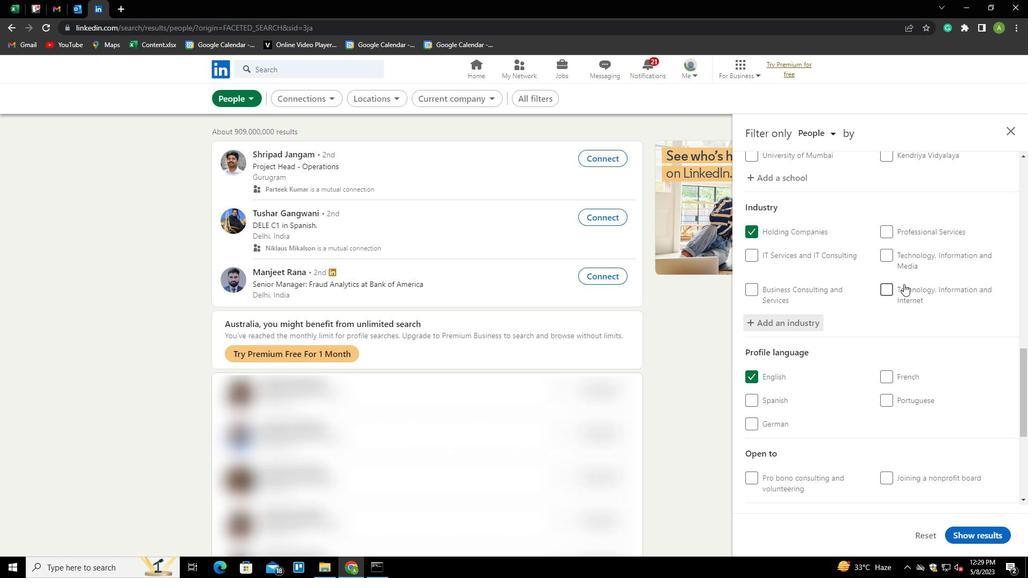 
Action: Mouse scrolled (904, 283) with delta (0, 0)
Screenshot: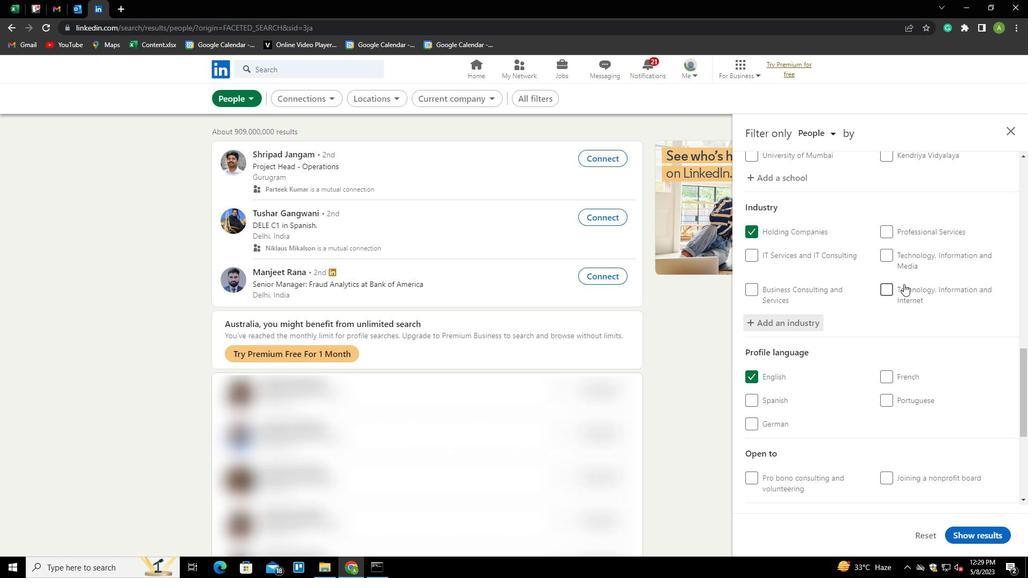 
Action: Mouse scrolled (904, 283) with delta (0, 0)
Screenshot: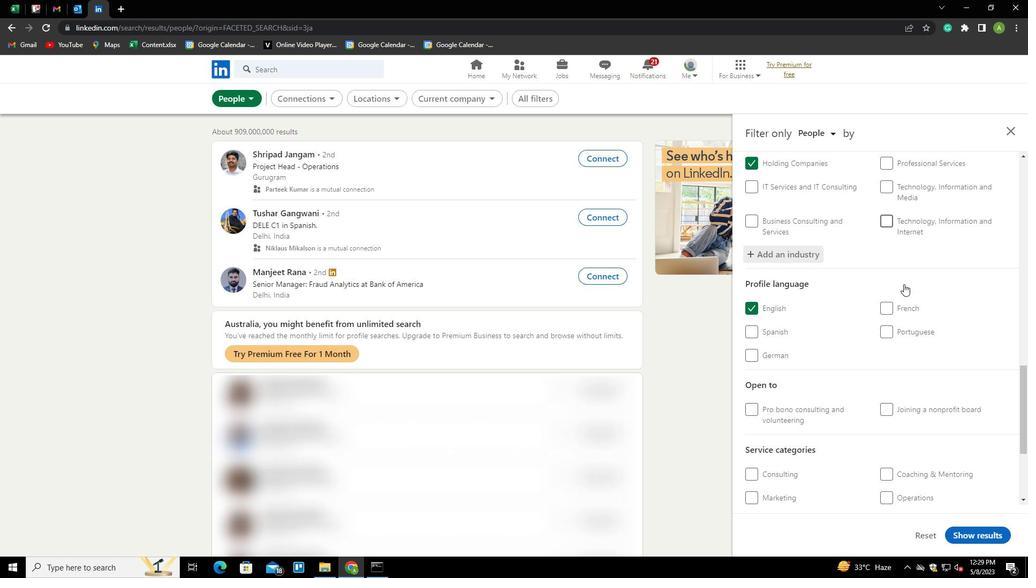 
Action: Mouse scrolled (904, 283) with delta (0, 0)
Screenshot: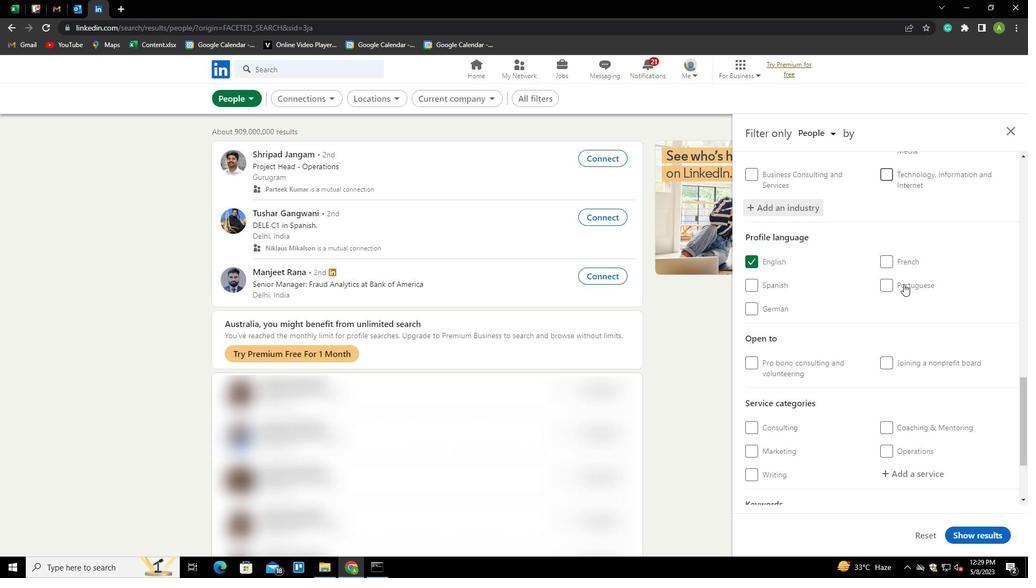 
Action: Mouse scrolled (904, 283) with delta (0, 0)
Screenshot: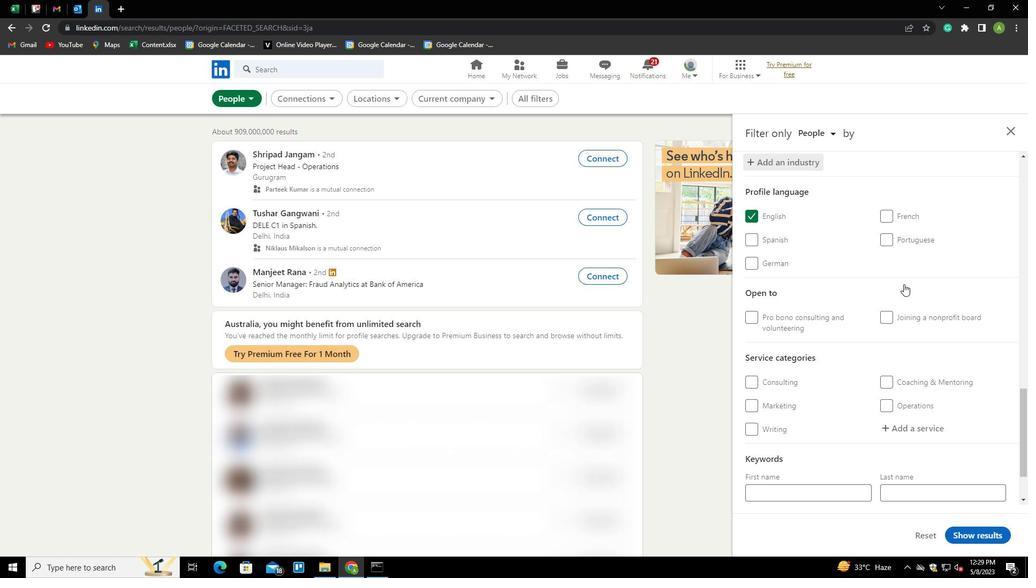 
Action: Mouse moved to (905, 349)
Screenshot: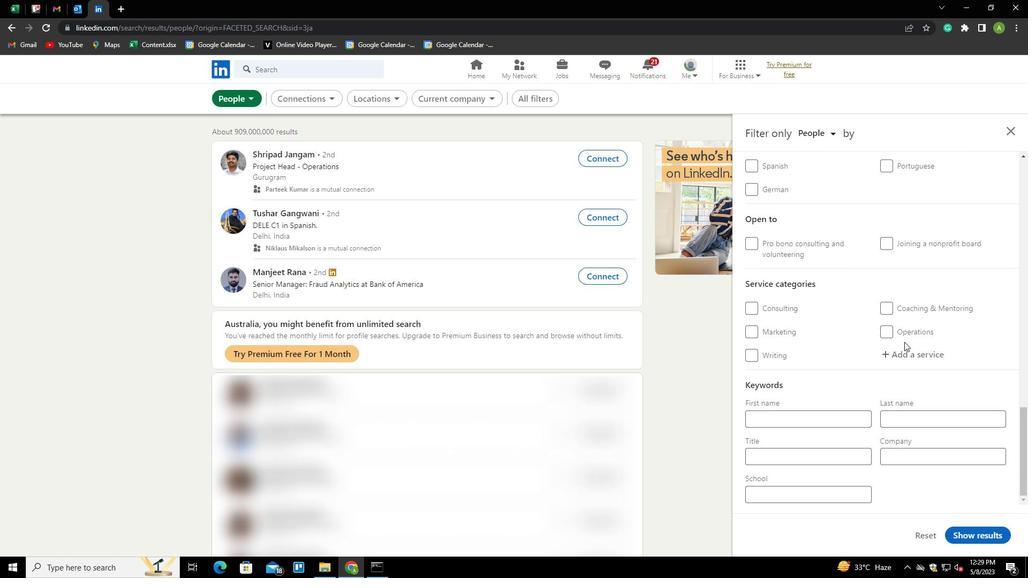 
Action: Mouse pressed left at (905, 349)
Screenshot: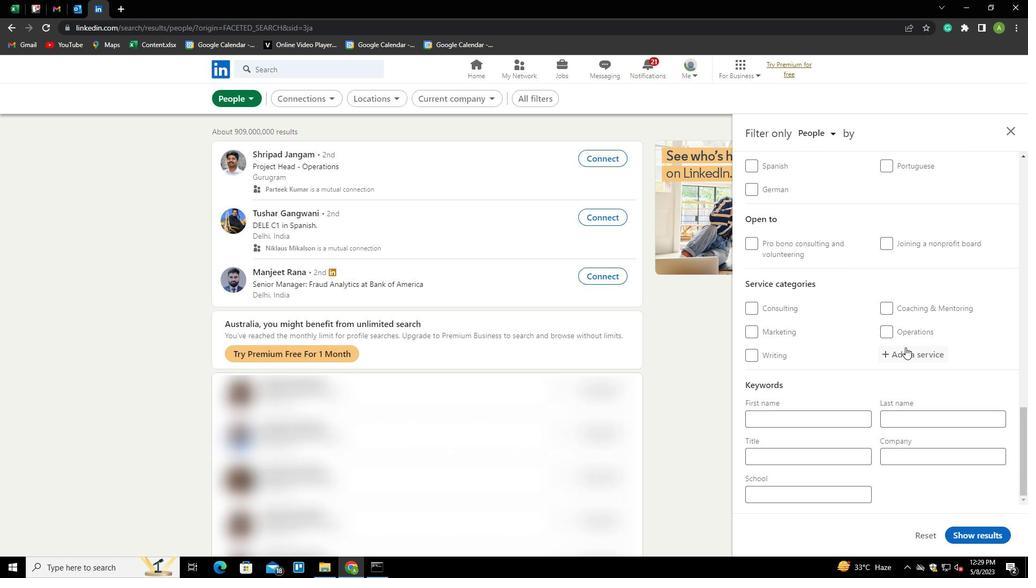 
Action: Key pressed <Key.shift>WORDPRESS<Key.space><Key.shift>DESIGN<Key.down><Key.enter>
Screenshot: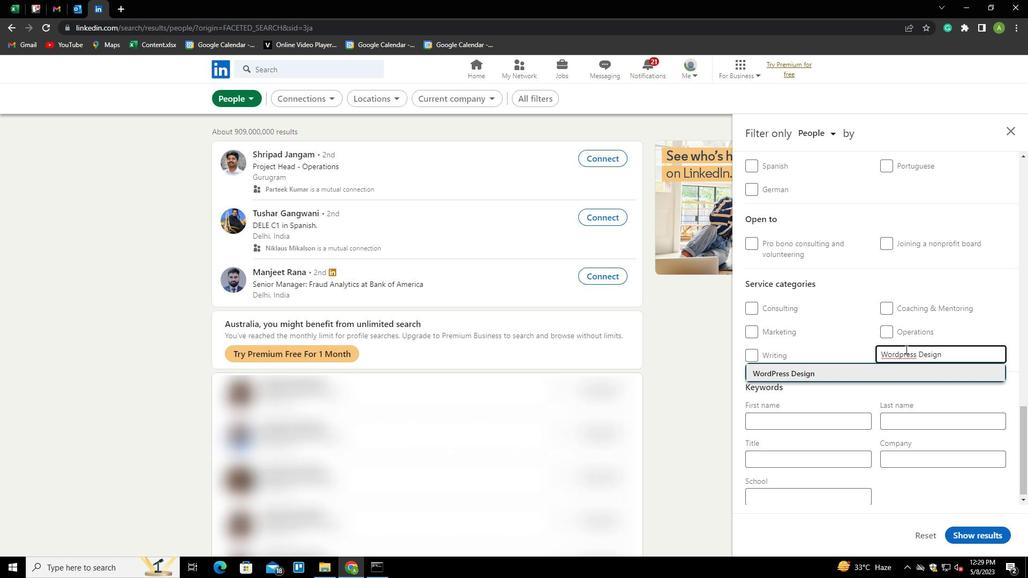 
Action: Mouse scrolled (905, 349) with delta (0, 0)
Screenshot: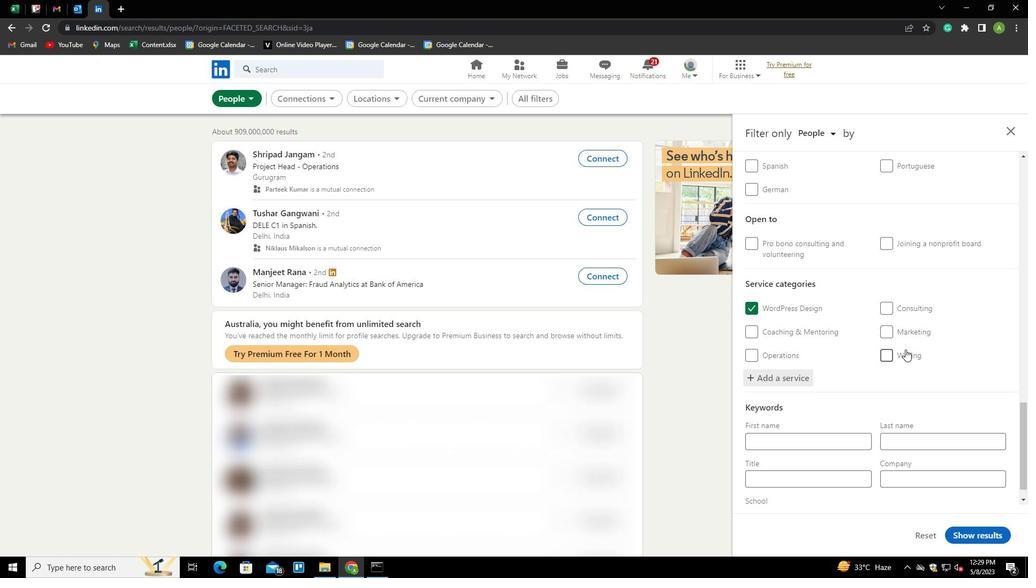 
Action: Mouse scrolled (905, 349) with delta (0, 0)
Screenshot: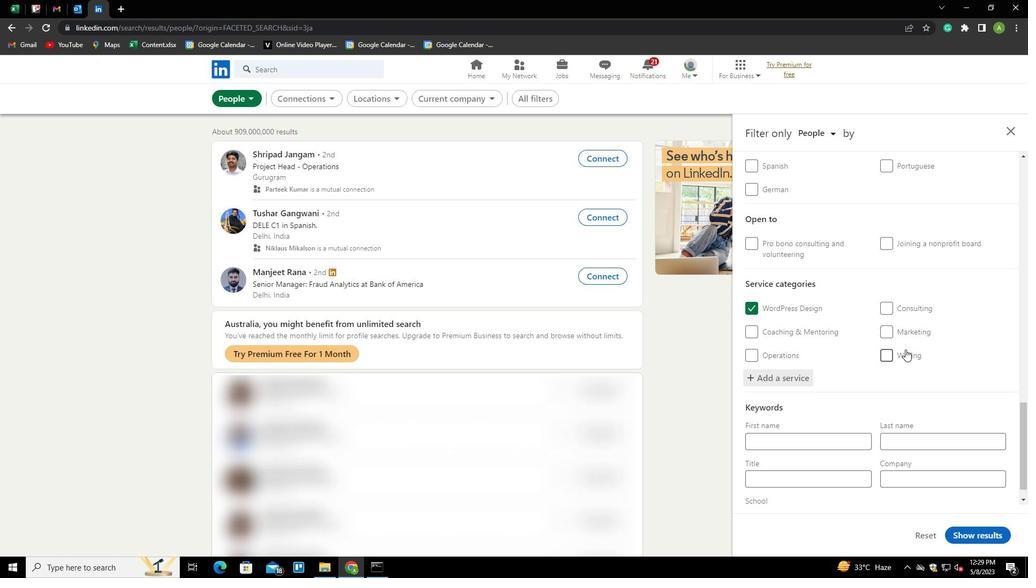 
Action: Mouse scrolled (905, 349) with delta (0, 0)
Screenshot: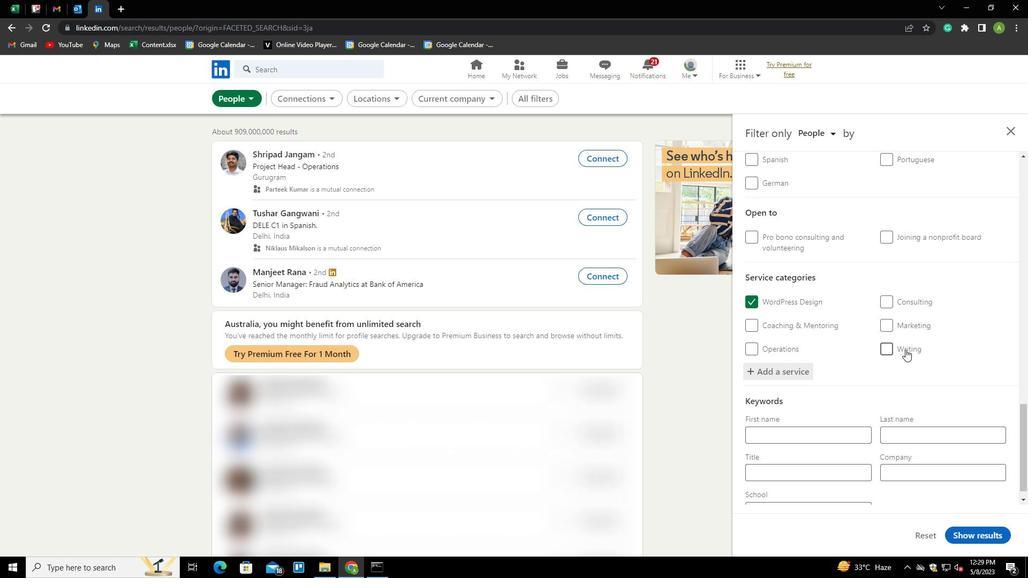 
Action: Mouse scrolled (905, 349) with delta (0, 0)
Screenshot: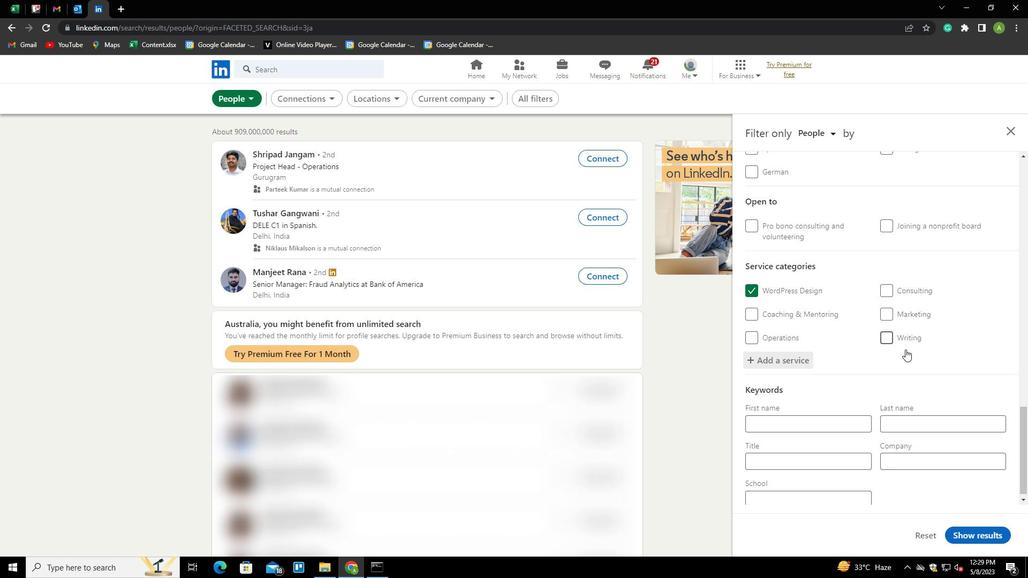 
Action: Mouse scrolled (905, 349) with delta (0, 0)
Screenshot: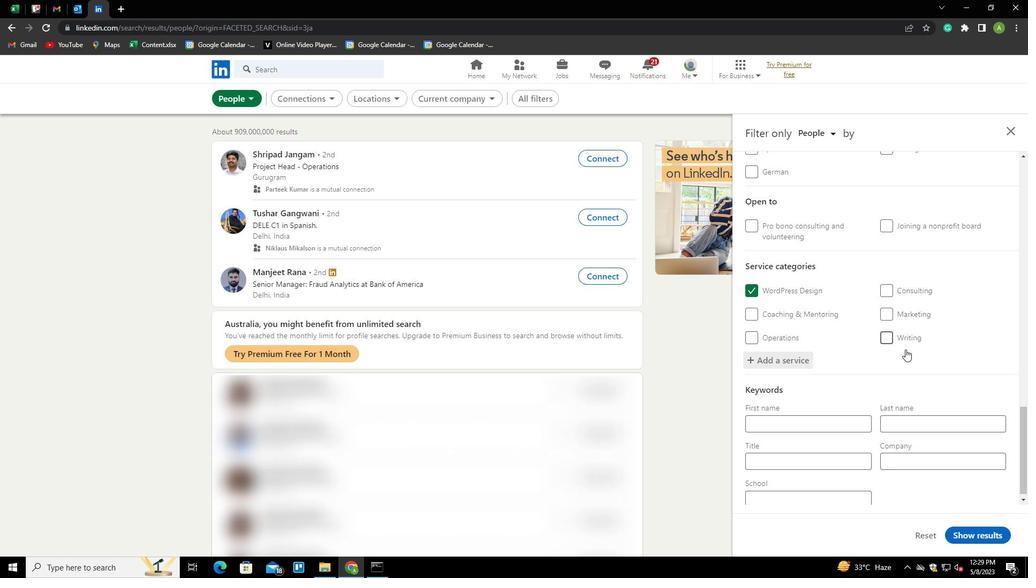 
Action: Mouse moved to (841, 458)
Screenshot: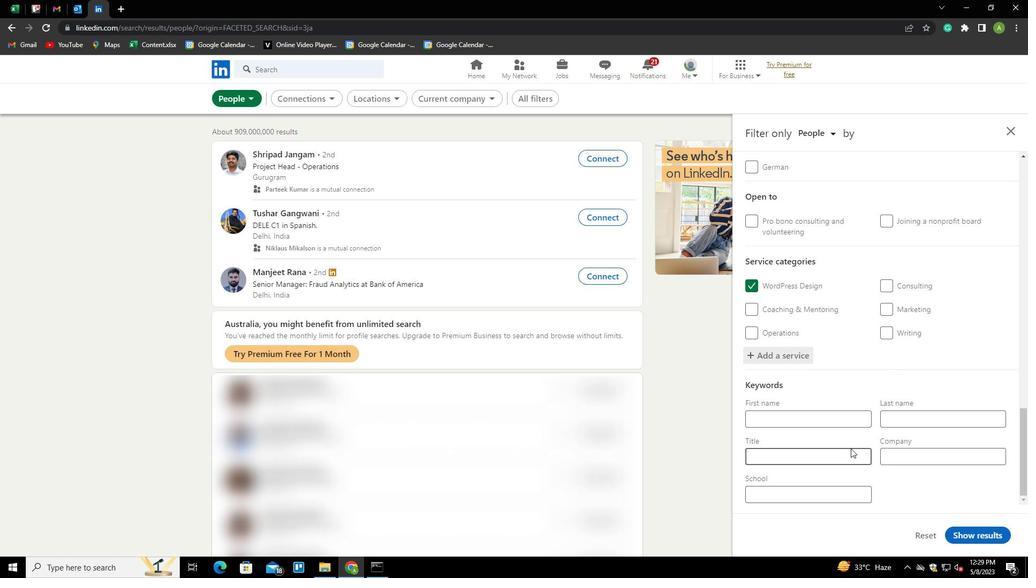 
Action: Mouse pressed left at (841, 458)
Screenshot: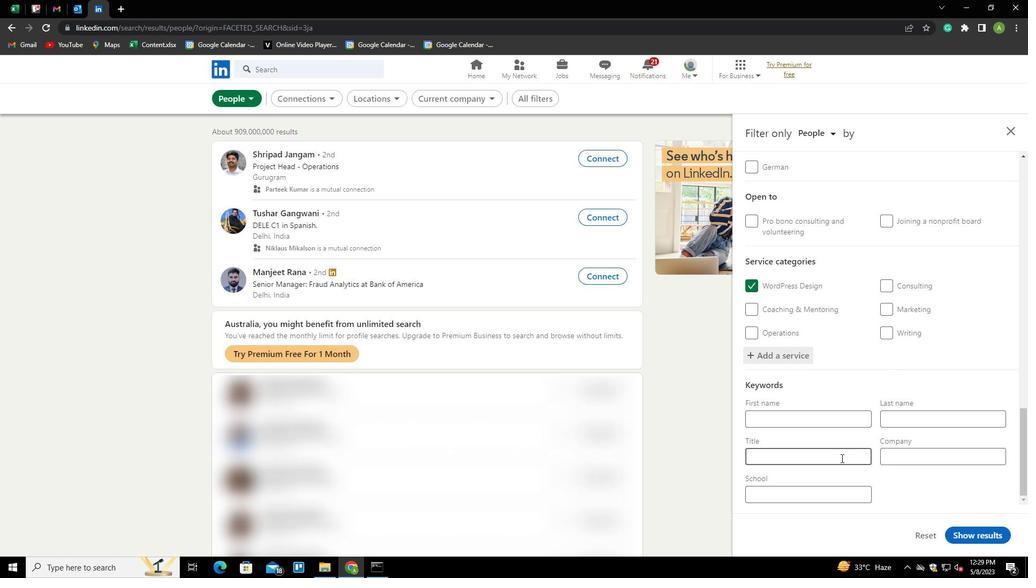 
Action: Key pressed <Key.shift>HELP<Key.space><Key.shift>DESK
Screenshot: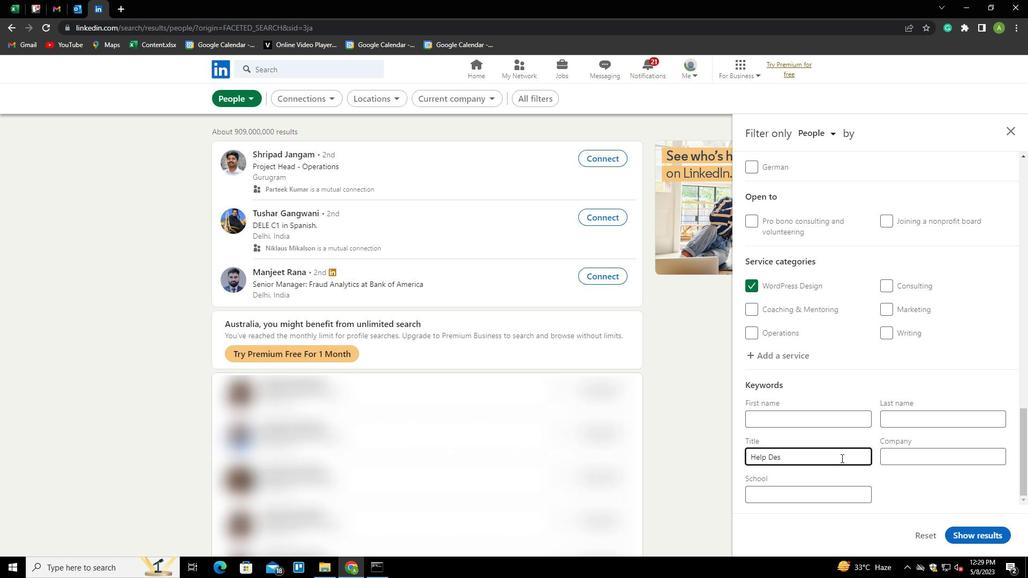 
Action: Mouse moved to (936, 495)
Screenshot: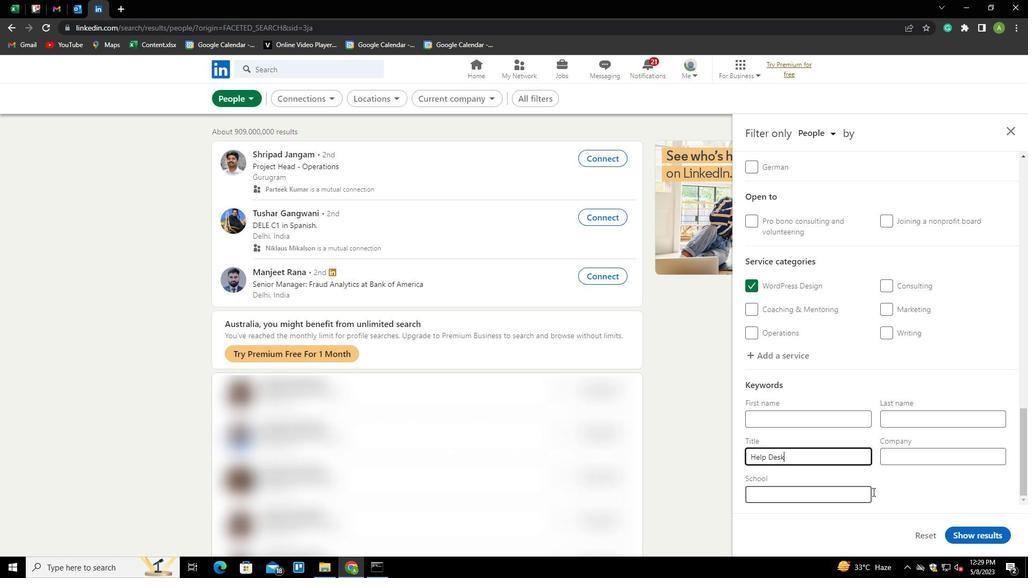 
Action: Mouse pressed left at (936, 495)
Screenshot: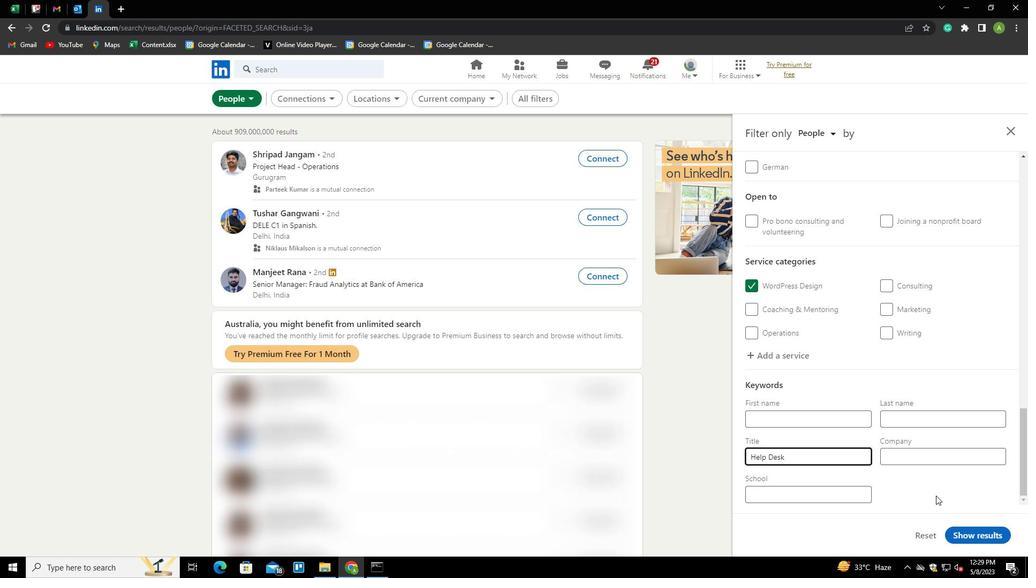 
Action: Mouse moved to (980, 531)
Screenshot: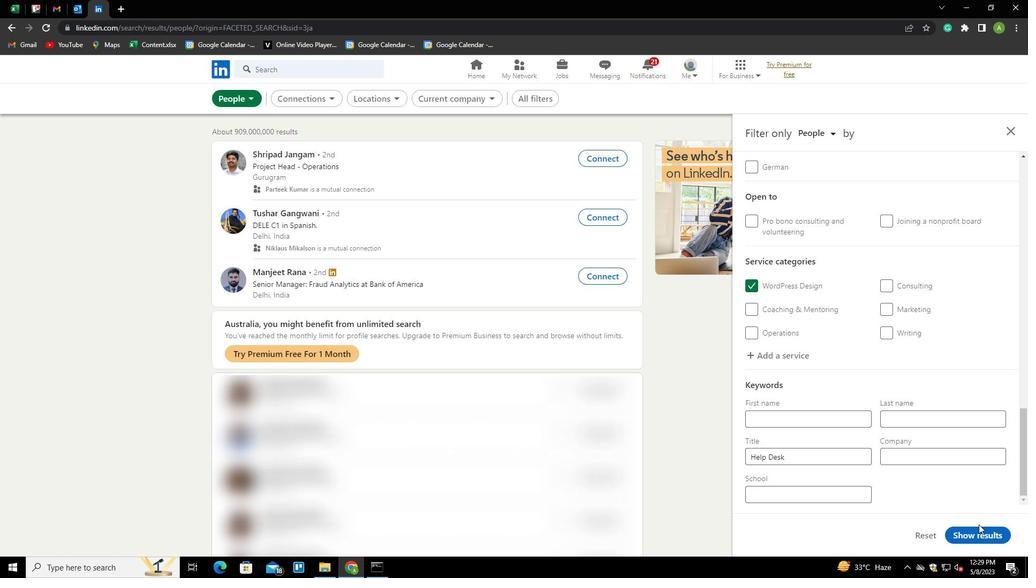
Action: Mouse pressed left at (980, 531)
Screenshot: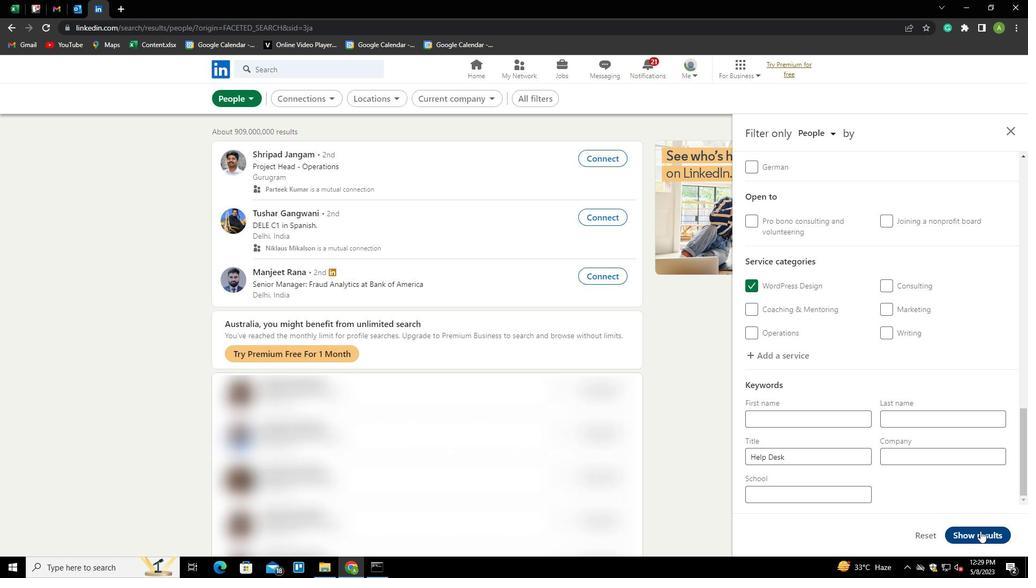 
